 Task: Select Grocery. Add to cart, from Total Wine & More for 3194 Cheshire Road, Bridgeport, Connecticut 06604, Cell Number 203-362-4243, following items : Sapporo Premium Beer Can (12 oz x 12 ct)_x000D_
 - 1, Stone Fear.Movie.Lions DIPA Can (16 oz x 6 ct)_x000D_
 - 3, Rogue Batsquatch Hazy IPA Can (12 oz x 6 ct)_x000D_
 - 2, Smirnoff Ice Screwdriver Bottle (11 oz x 6 ct)_x000D_
 - 1, Ropiteau Pinot Noir (750 ml)_x000D_
 - 3, Tullamore Dew (750 ml)_x000D_
 - 1, Pepsi Can (7.5 oz x 6 ct)_x000D_
 - 2, Gatorade Fruit Punch (28 oz)_x000D_
 - 3, Sol Bottle (11 oz x 12 ct)_x000D_
 - 1, Good Crisp Original (5.6 oz)_x000D_
 - 3
Action: Mouse moved to (347, 116)
Screenshot: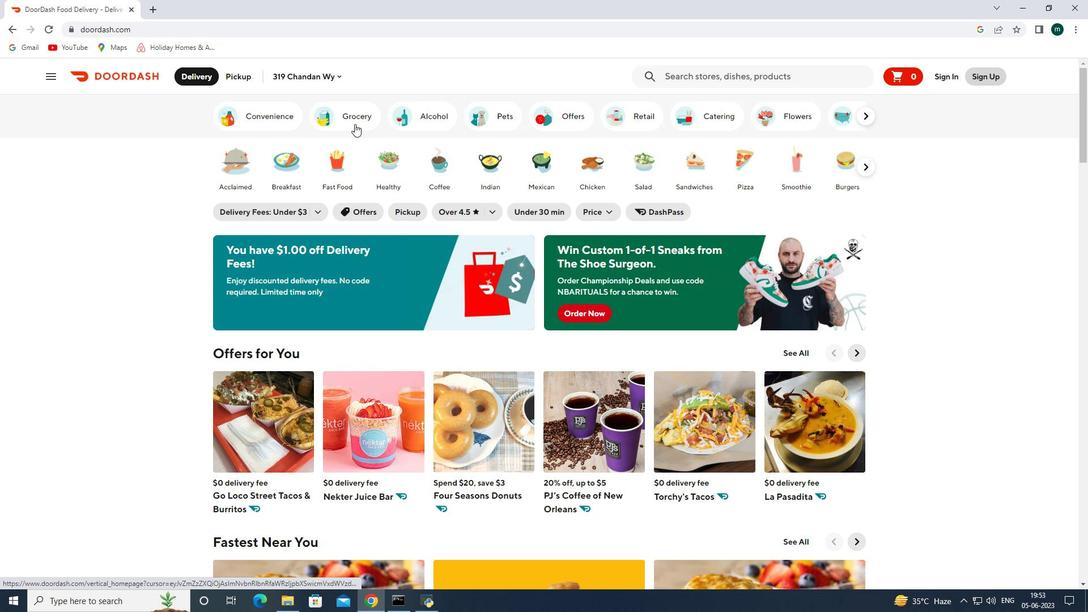 
Action: Mouse pressed left at (347, 116)
Screenshot: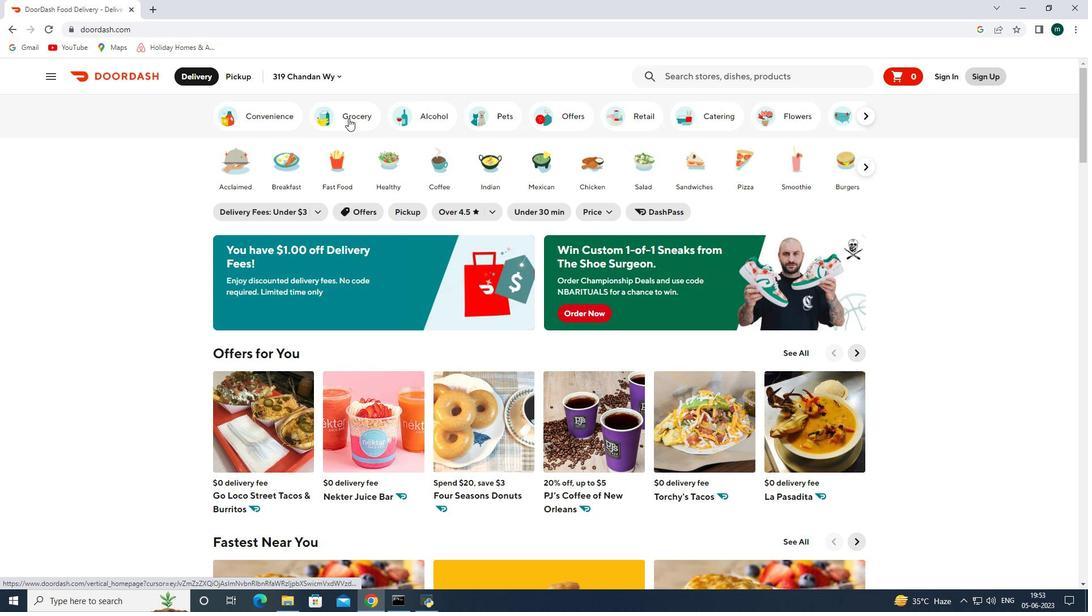 
Action: Mouse moved to (390, 241)
Screenshot: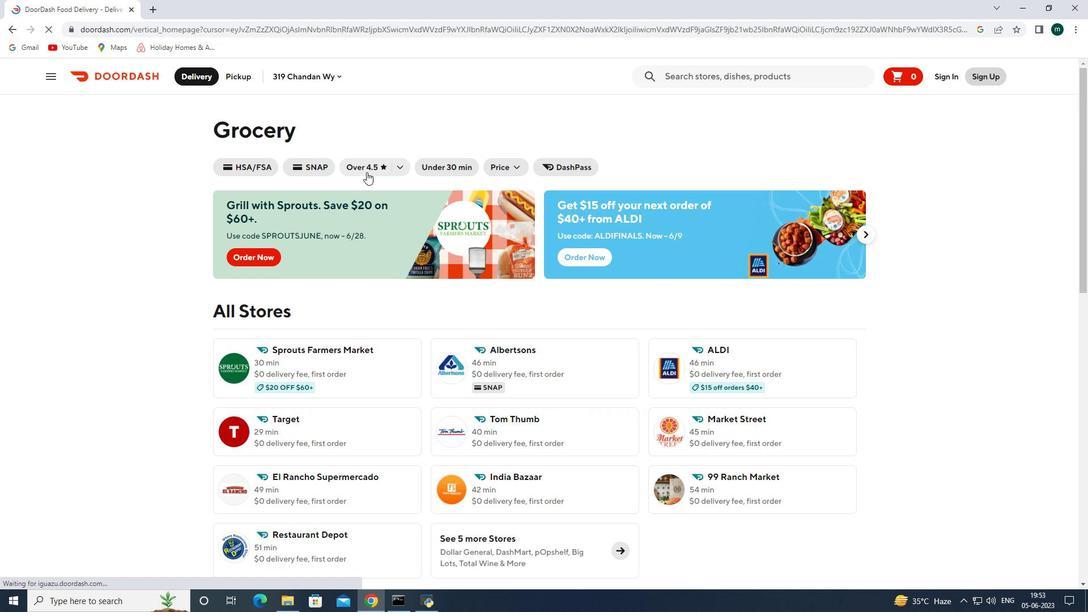 
Action: Mouse scrolled (390, 240) with delta (0, 0)
Screenshot: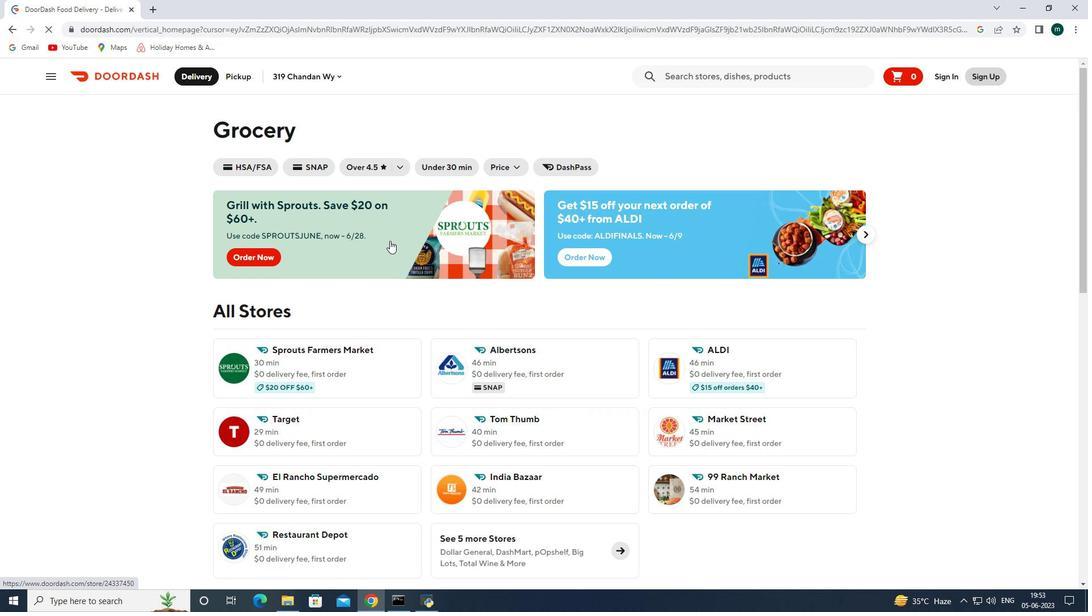 
Action: Mouse scrolled (390, 240) with delta (0, 0)
Screenshot: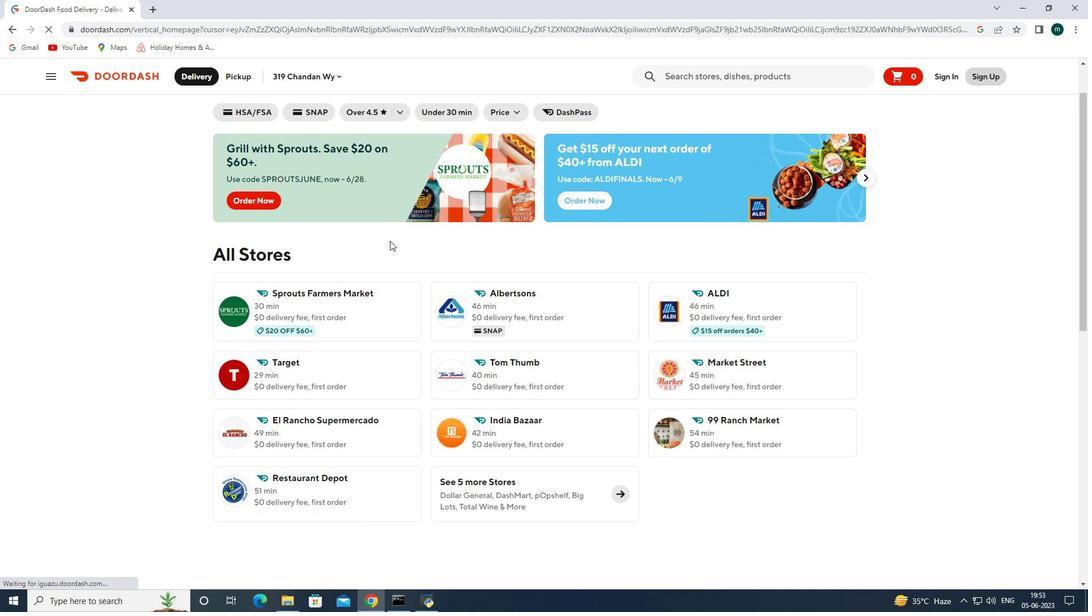 
Action: Mouse moved to (616, 435)
Screenshot: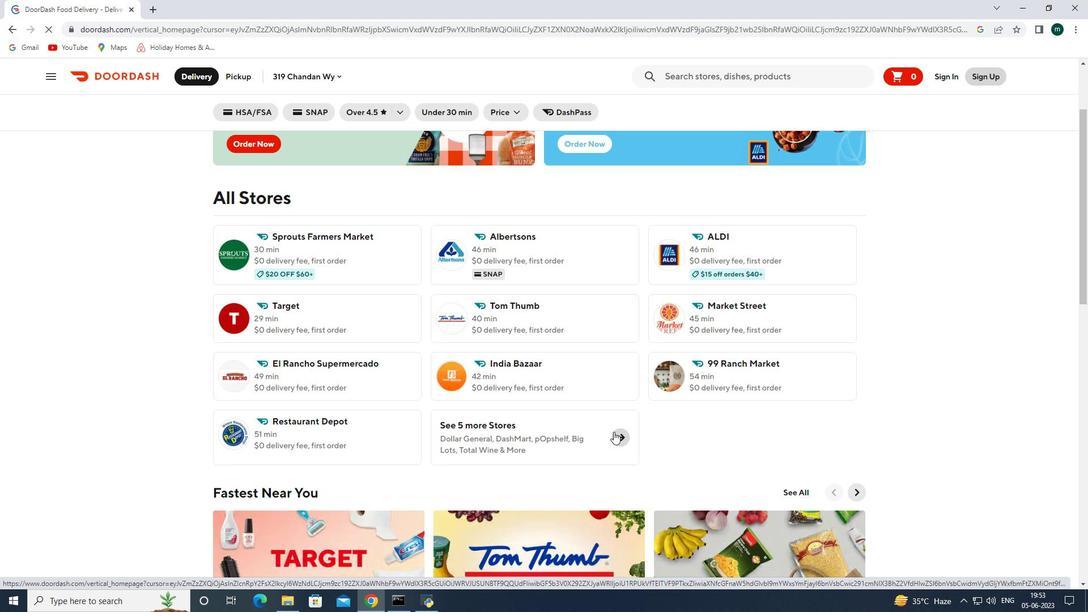 
Action: Mouse pressed left at (616, 435)
Screenshot: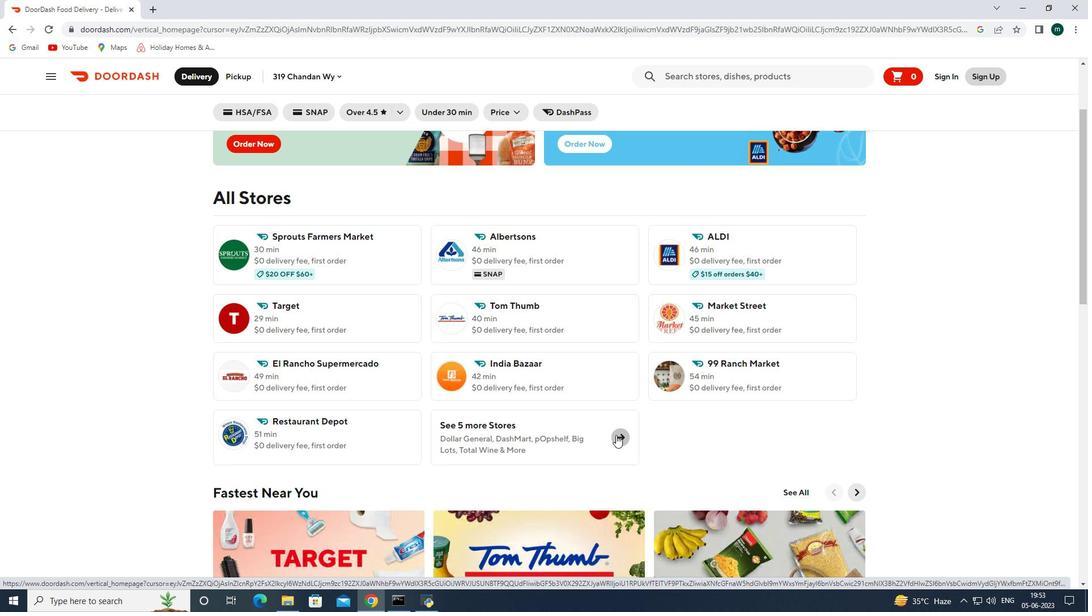 
Action: Mouse moved to (725, 421)
Screenshot: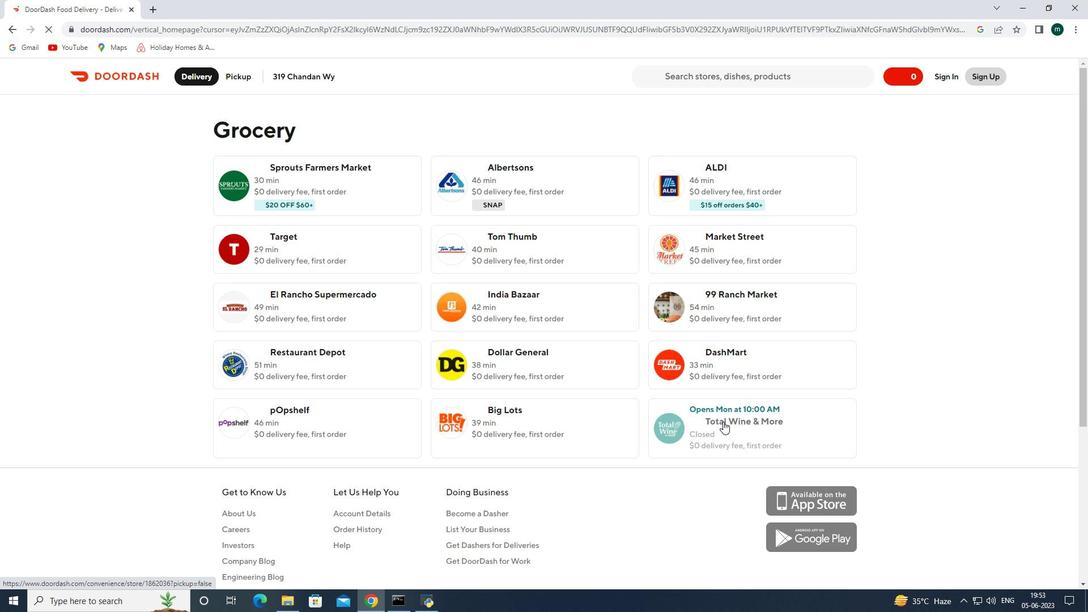 
Action: Mouse pressed left at (725, 421)
Screenshot: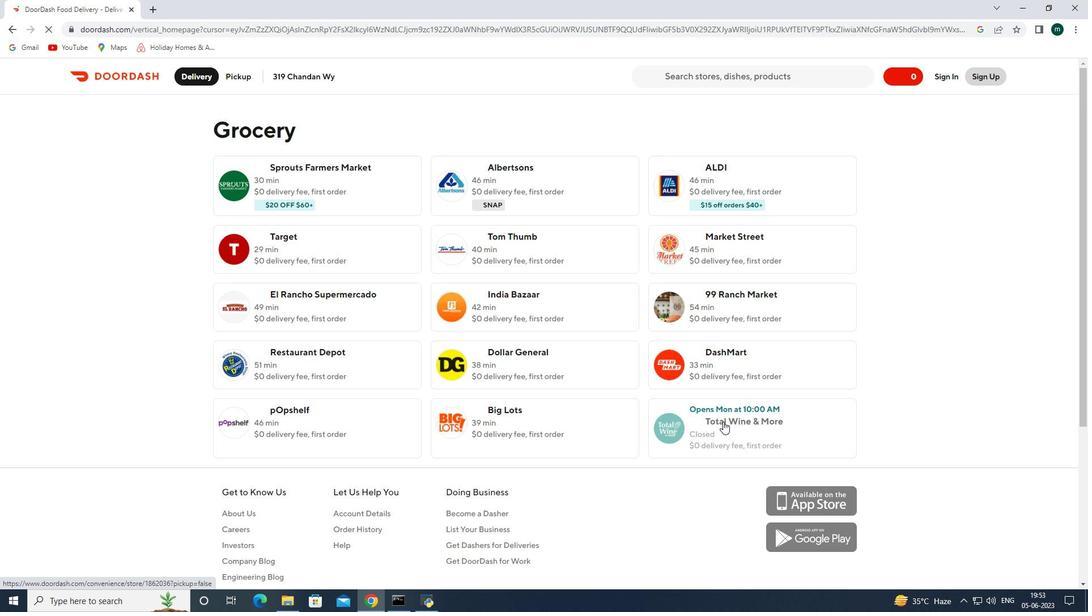 
Action: Mouse moved to (204, 77)
Screenshot: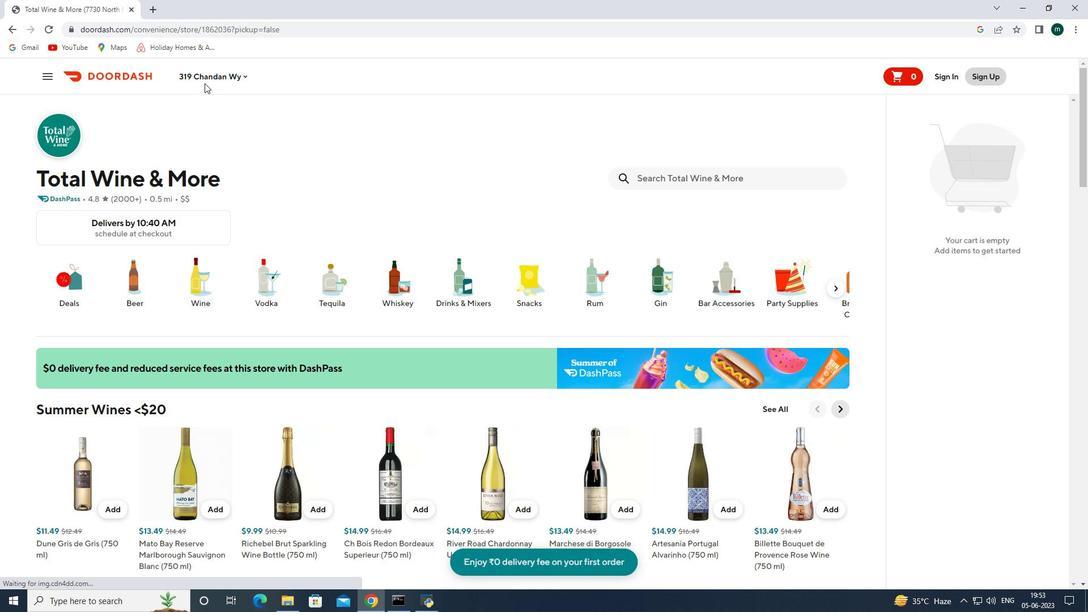 
Action: Mouse pressed left at (204, 77)
Screenshot: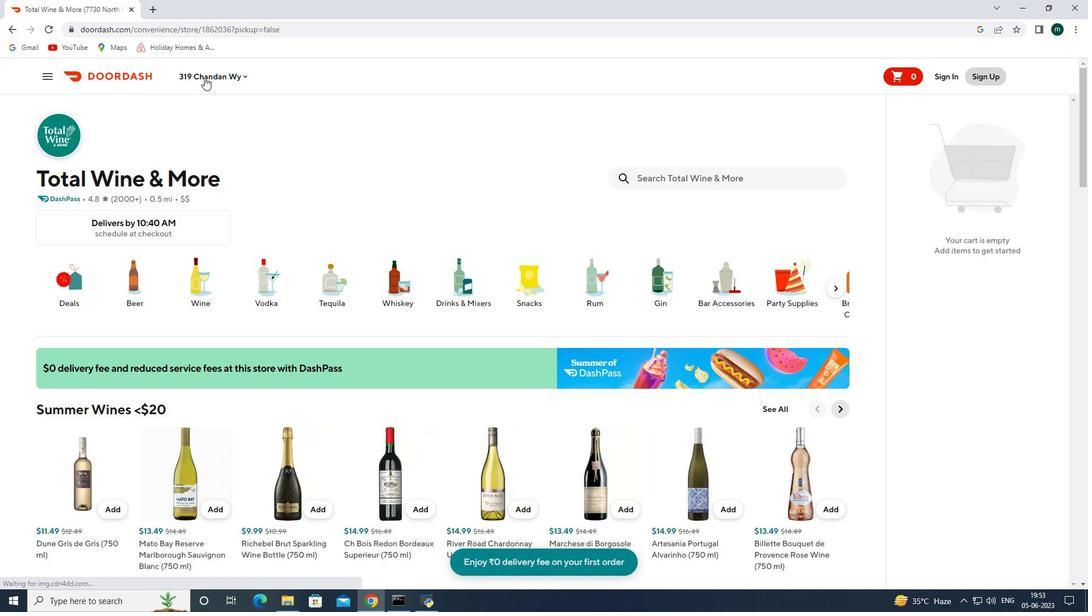 
Action: Mouse moved to (217, 120)
Screenshot: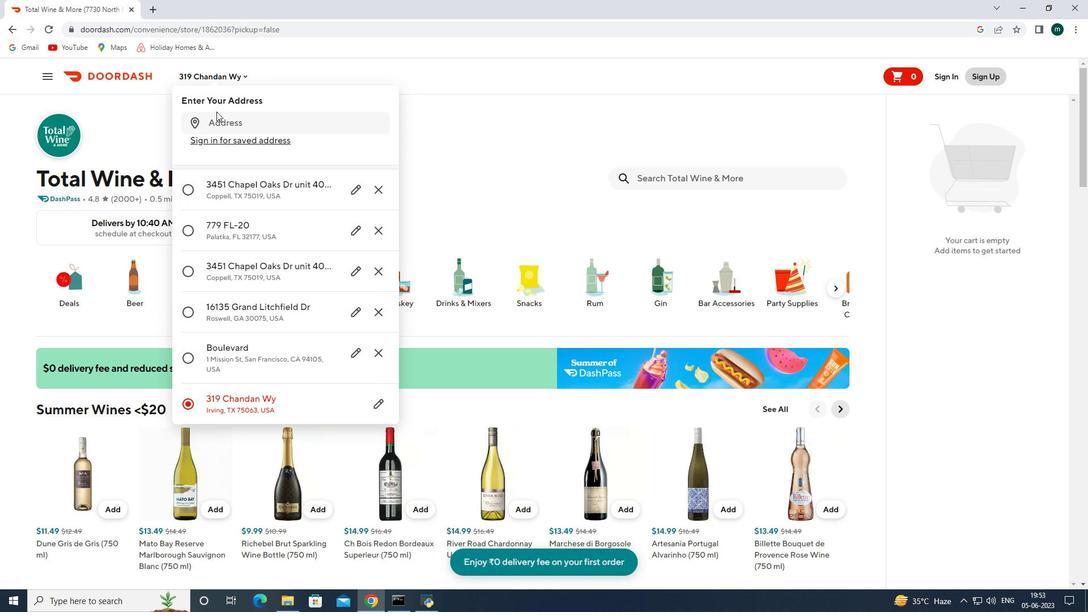 
Action: Mouse pressed left at (217, 120)
Screenshot: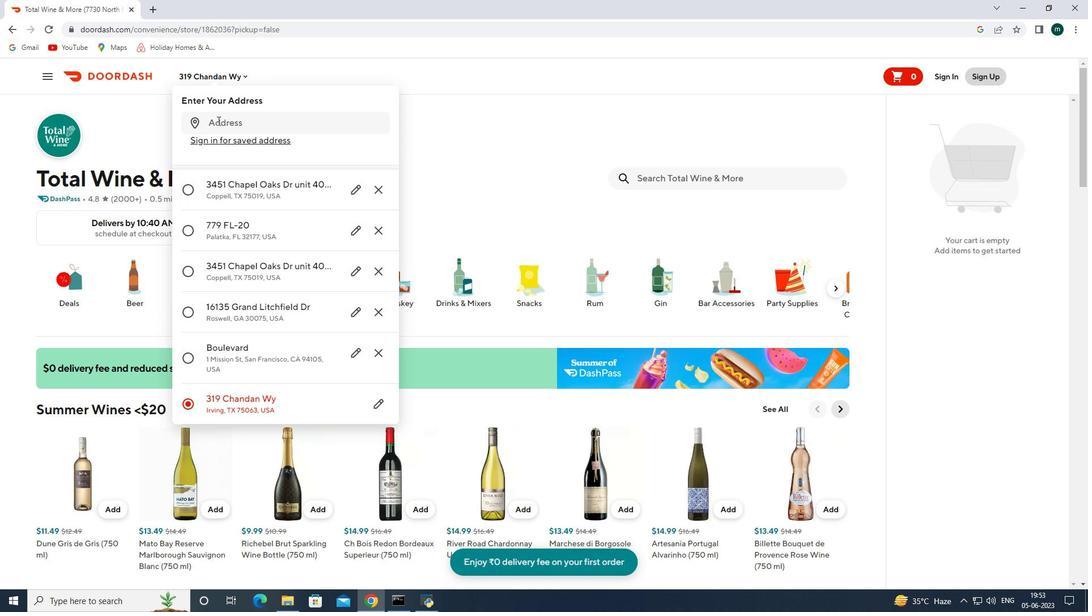 
Action: Key pressed 3194
Screenshot: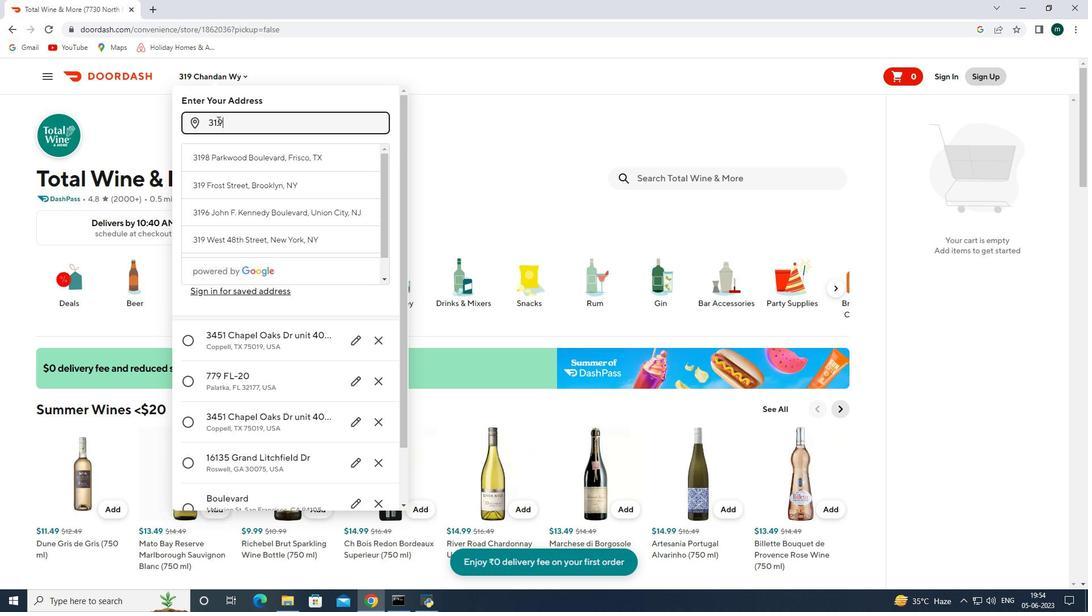 
Action: Mouse moved to (225, 119)
Screenshot: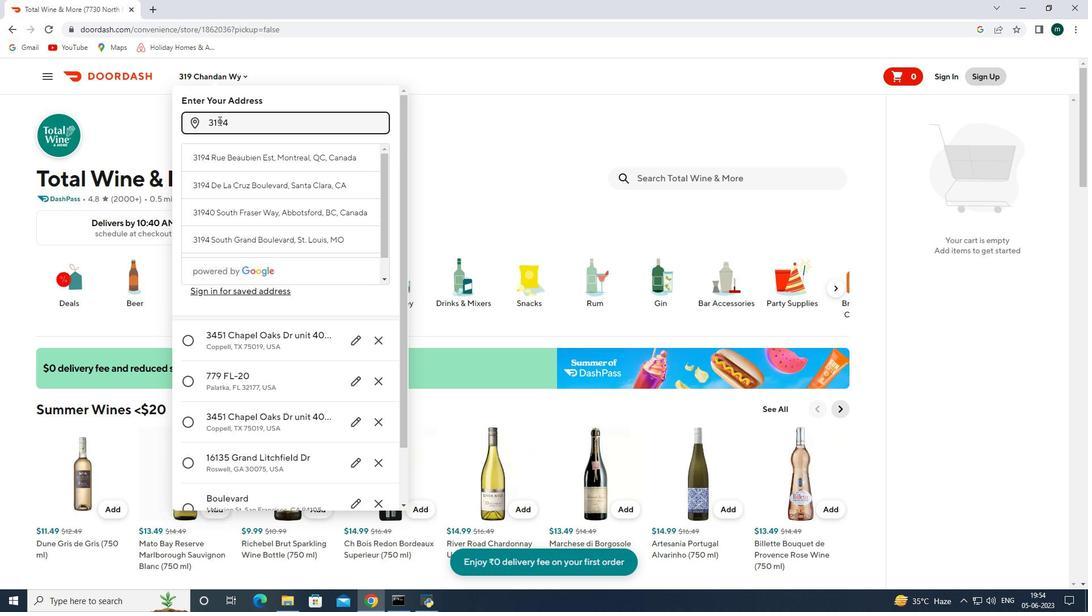 
Action: Key pressed <Key.space>
Screenshot: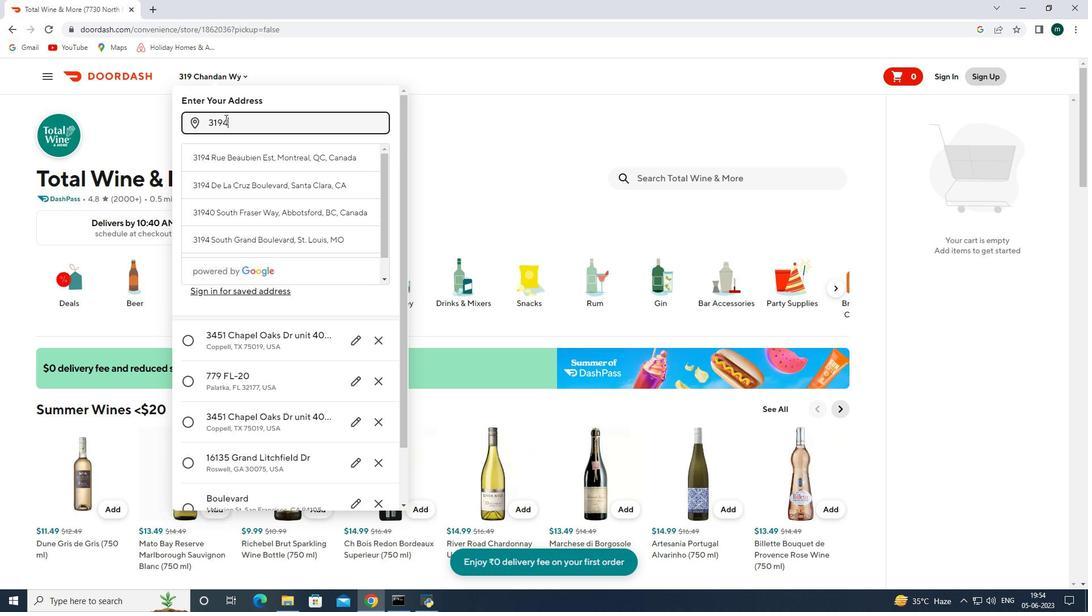 
Action: Mouse moved to (225, 119)
Screenshot: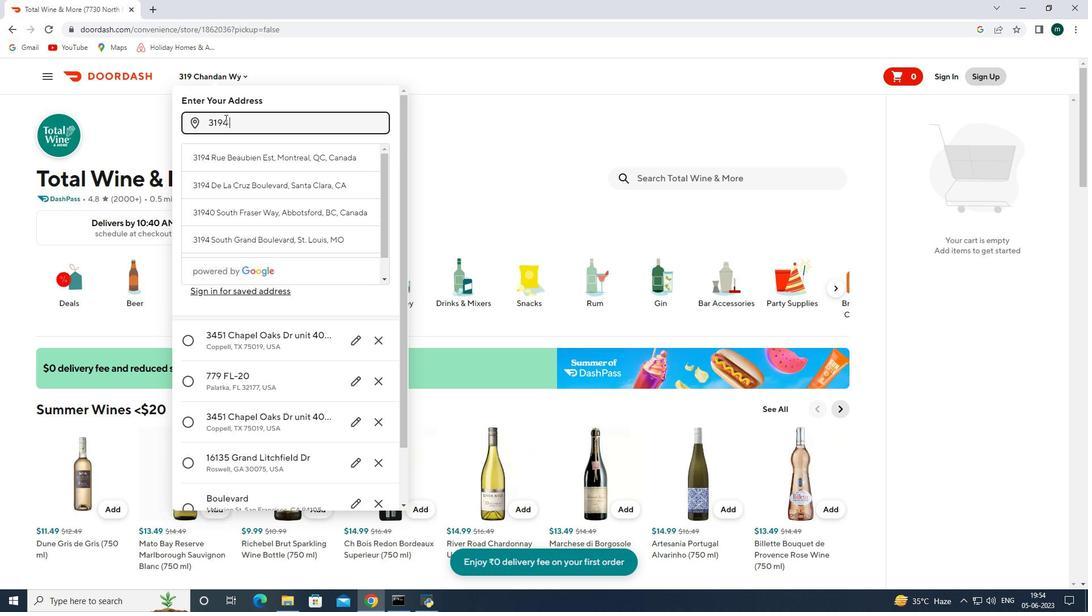 
Action: Key pressed cheshire<Key.space>road<Key.space>bridgeport<Key.space>nnecticut<Key.space>06604<Key.enter>
Screenshot: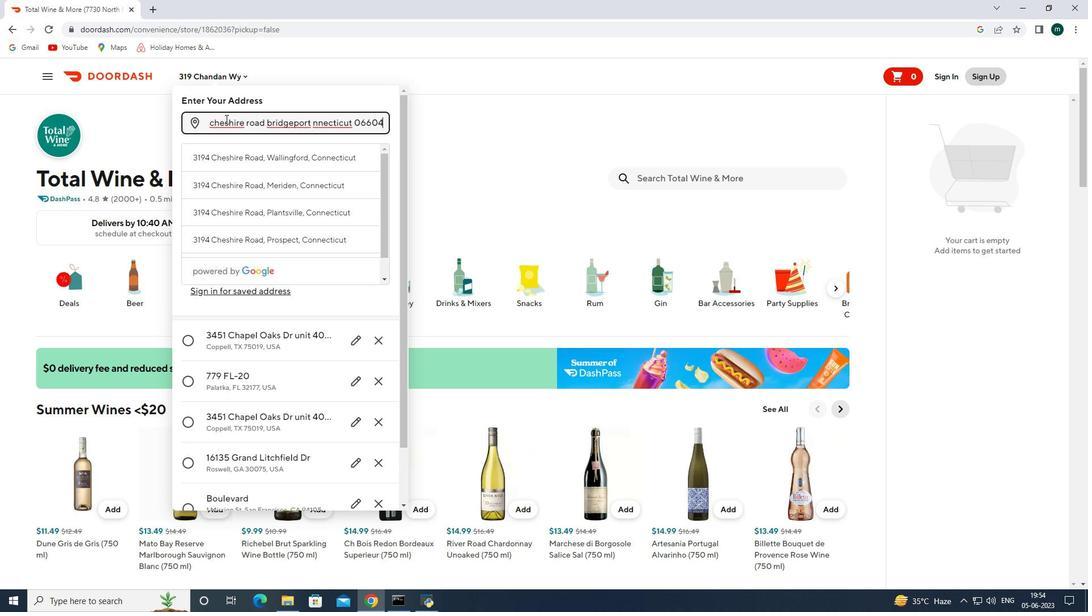 
Action: Mouse moved to (318, 421)
Screenshot: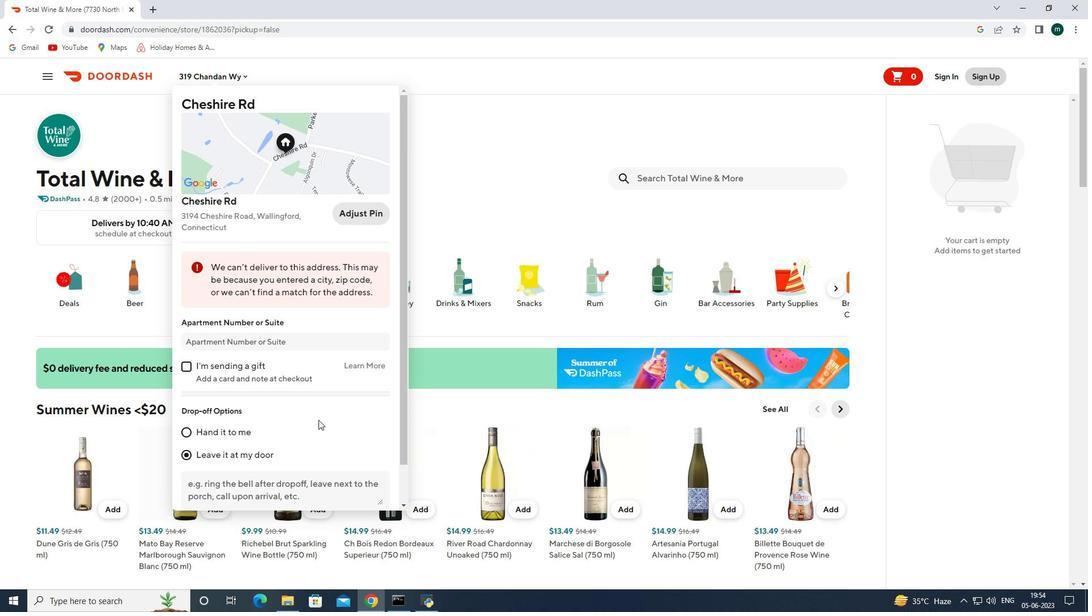 
Action: Mouse scrolled (318, 421) with delta (0, 0)
Screenshot: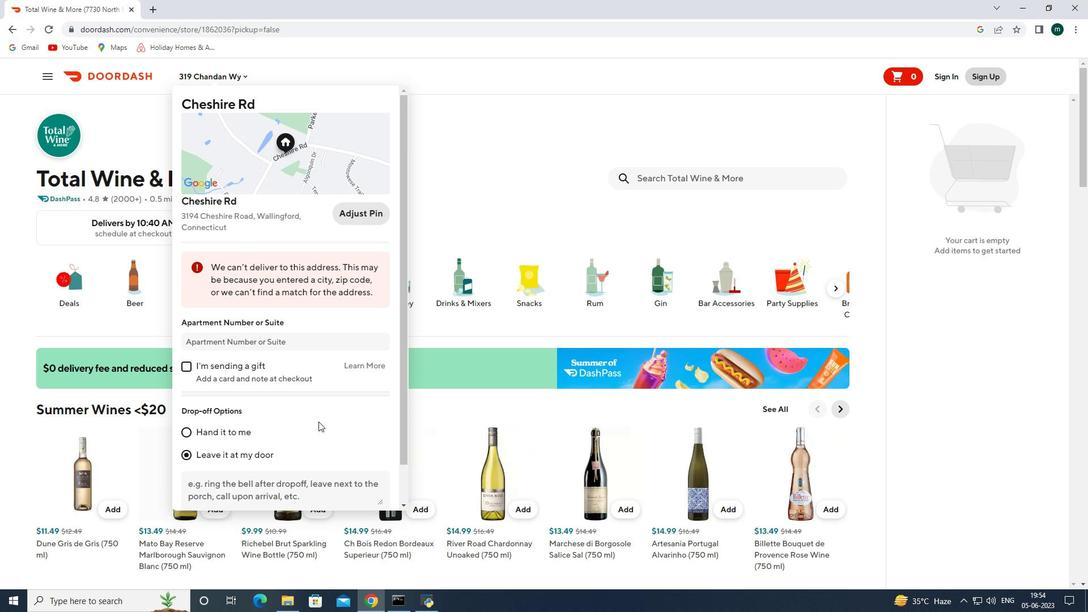 
Action: Mouse scrolled (318, 421) with delta (0, 0)
Screenshot: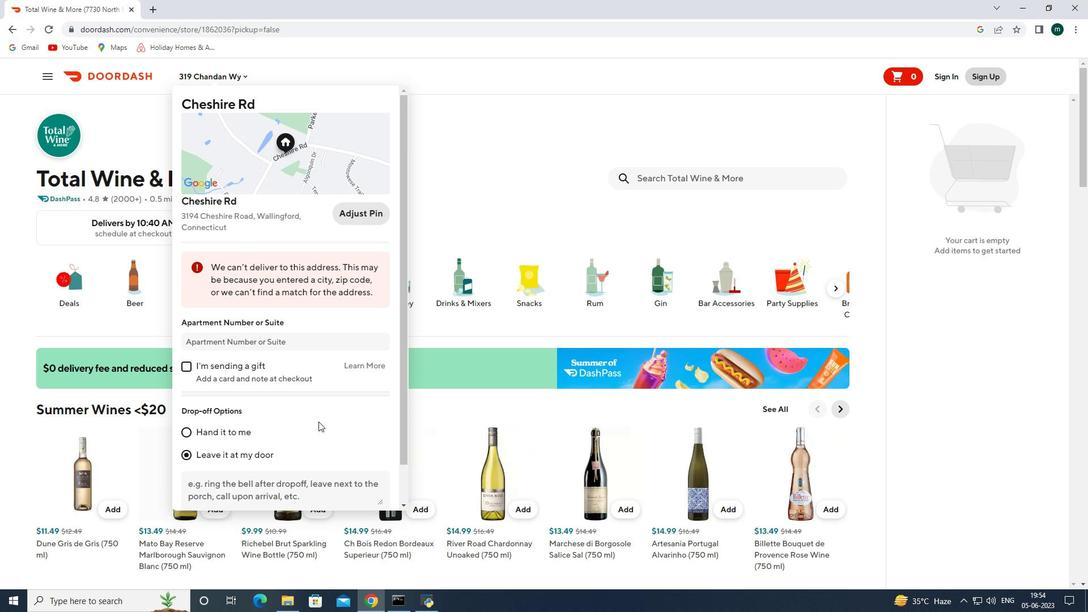 
Action: Mouse moved to (334, 483)
Screenshot: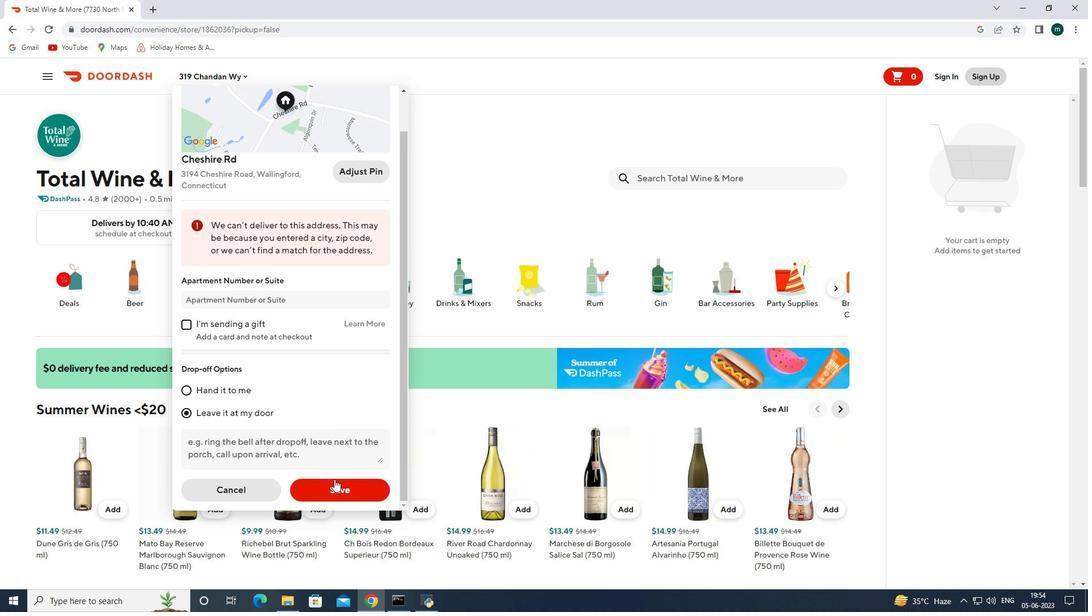 
Action: Mouse pressed left at (334, 483)
Screenshot: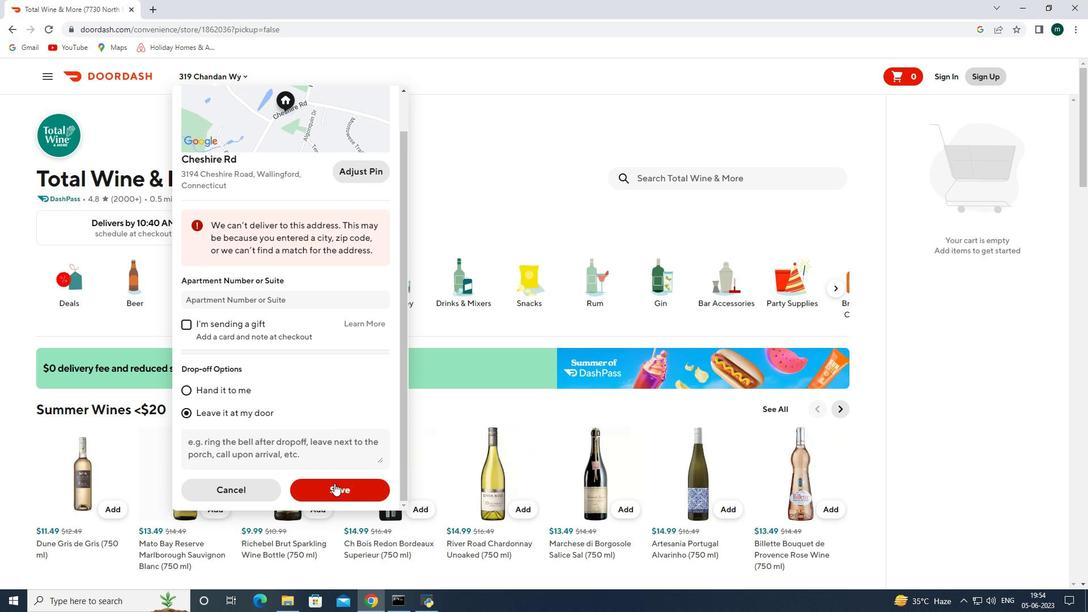 
Action: Mouse moved to (665, 177)
Screenshot: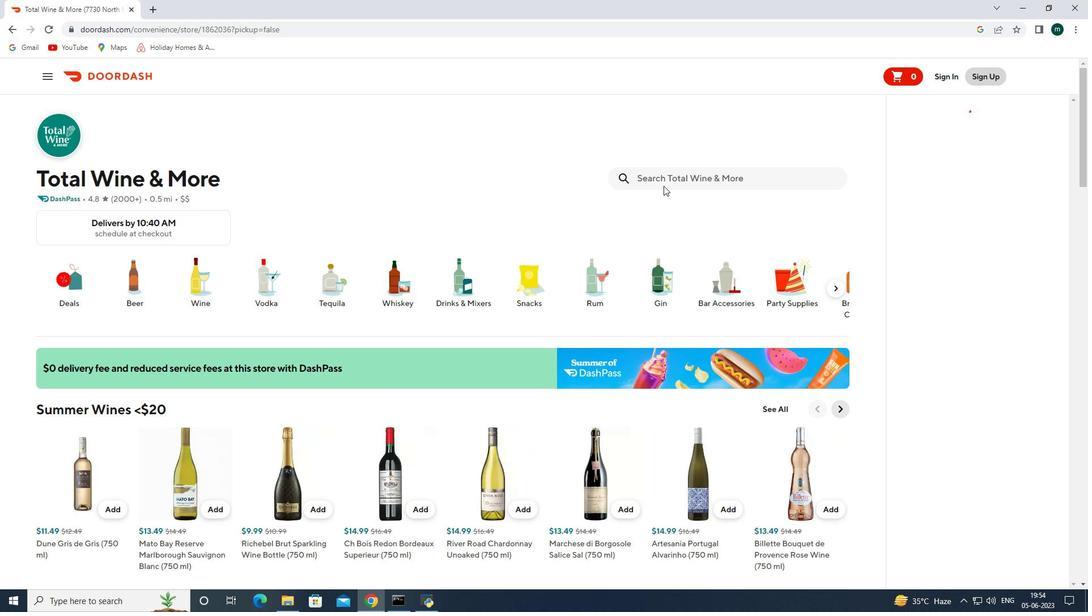 
Action: Mouse pressed left at (665, 177)
Screenshot: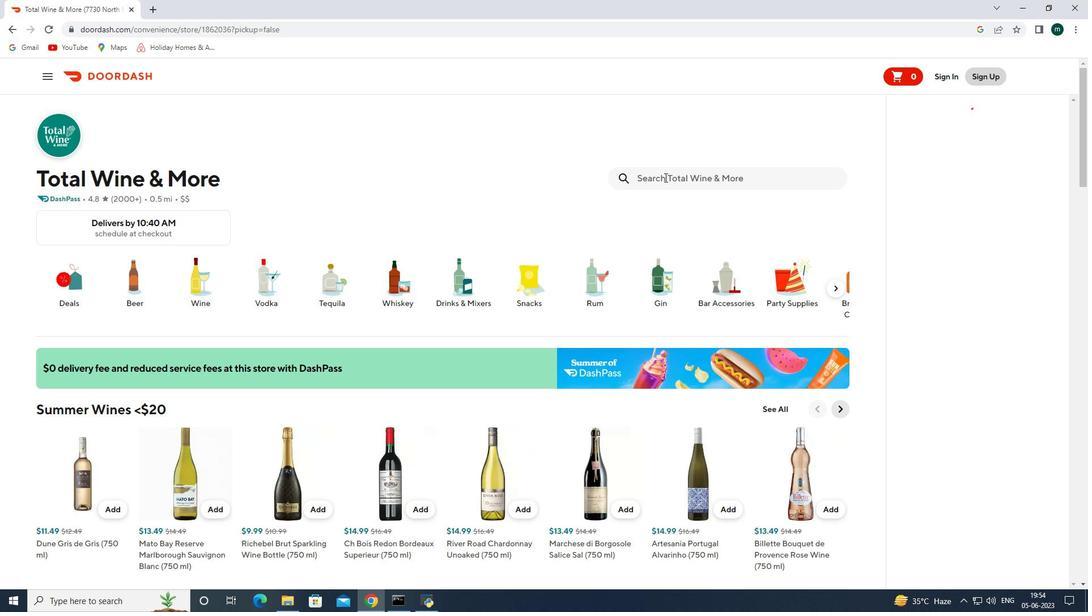
Action: Key pressed sapporo<Key.space>premium<Key.space>beer<Key.space>can<Key.enter>
Screenshot: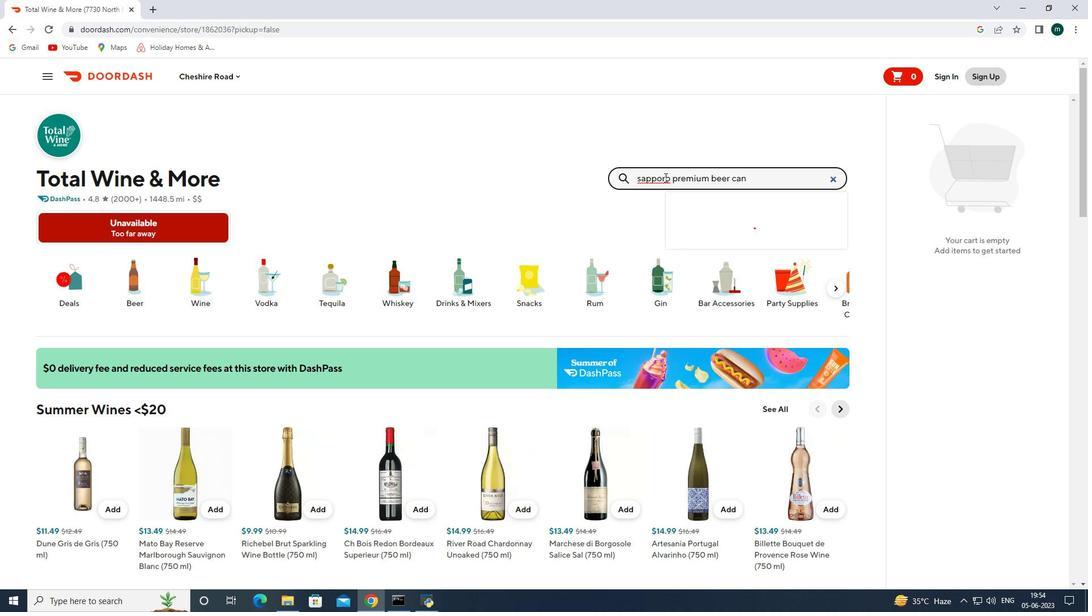 
Action: Mouse moved to (103, 295)
Screenshot: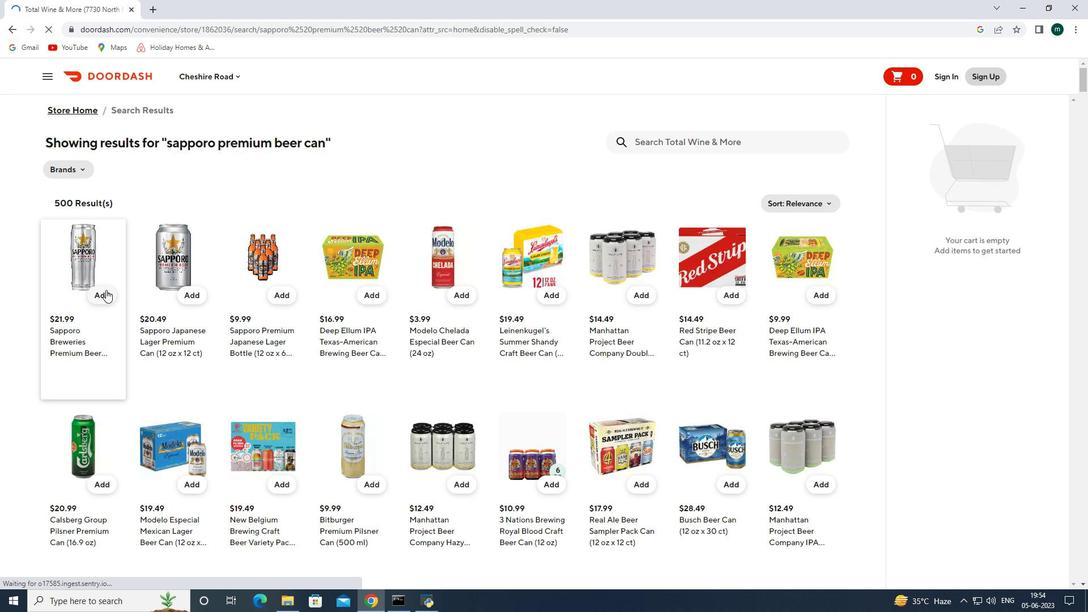 
Action: Mouse pressed left at (103, 295)
Screenshot: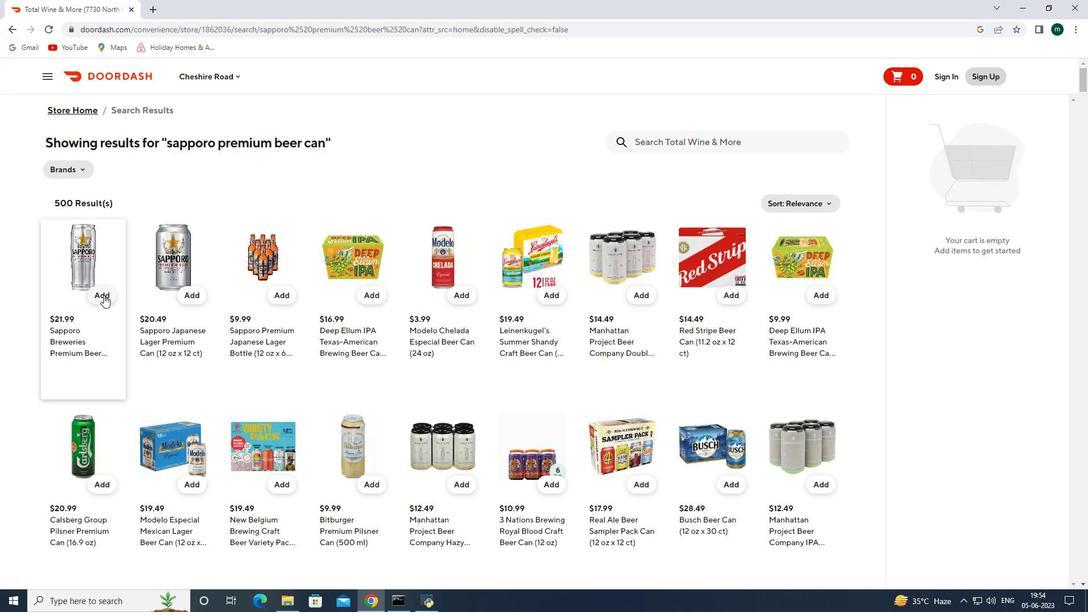 
Action: Mouse moved to (661, 144)
Screenshot: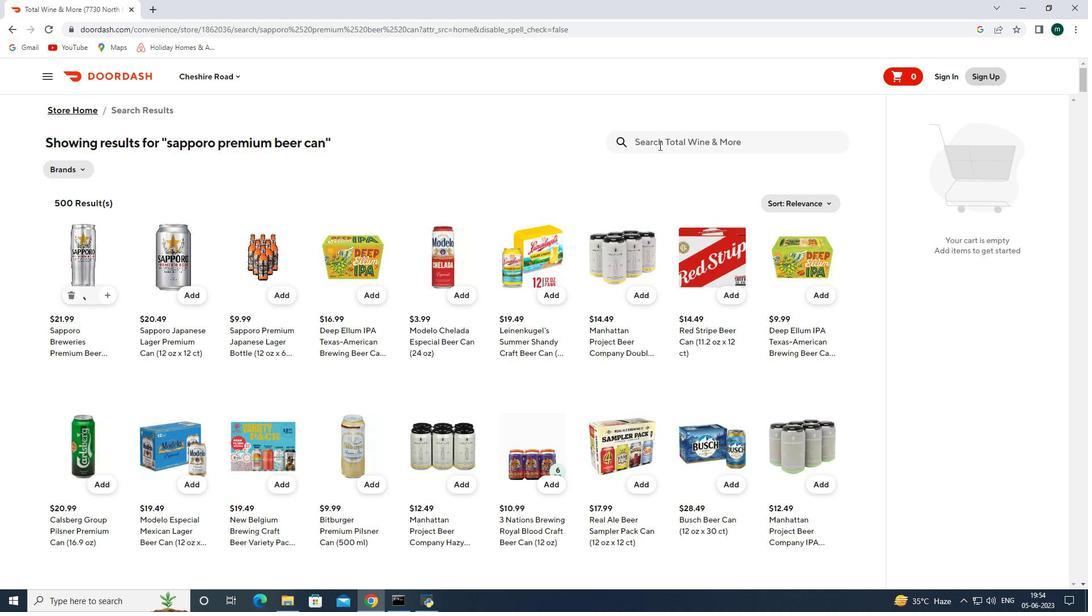 
Action: Mouse pressed left at (661, 144)
Screenshot: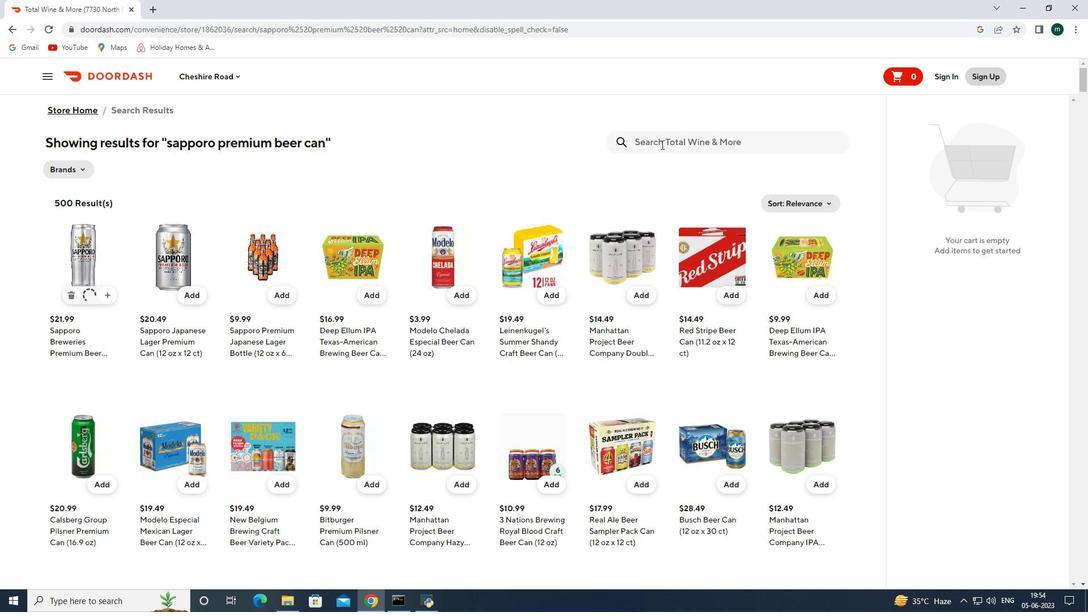
Action: Key pressed stone<Key.space>fear<Key.space>movie<Key.space>lions<Key.space>dipa<Key.space>can<Key.enter>
Screenshot: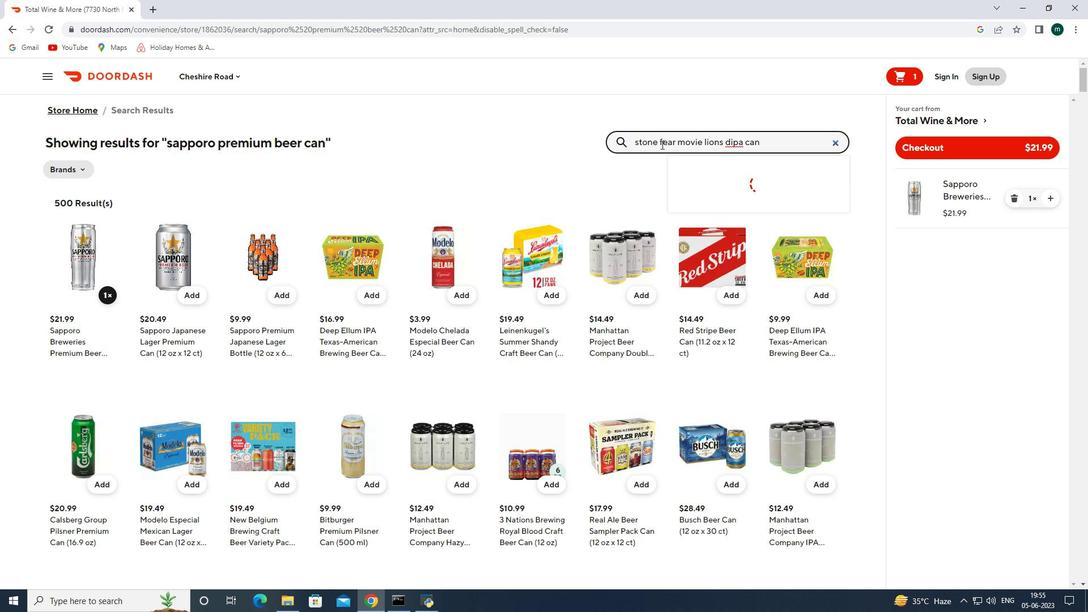
Action: Mouse pressed left at (661, 144)
Screenshot: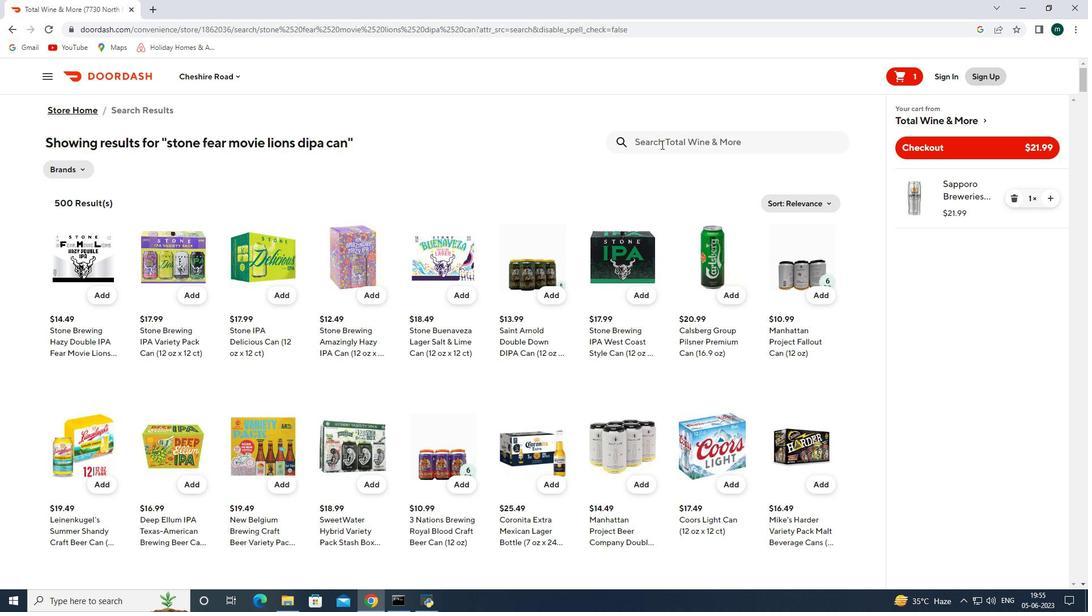 
Action: Key pressed ogue<Key.space>batsutch<Key.space>hzy<Key.space>ipa<Key.space>can<Key.left>
Screenshot: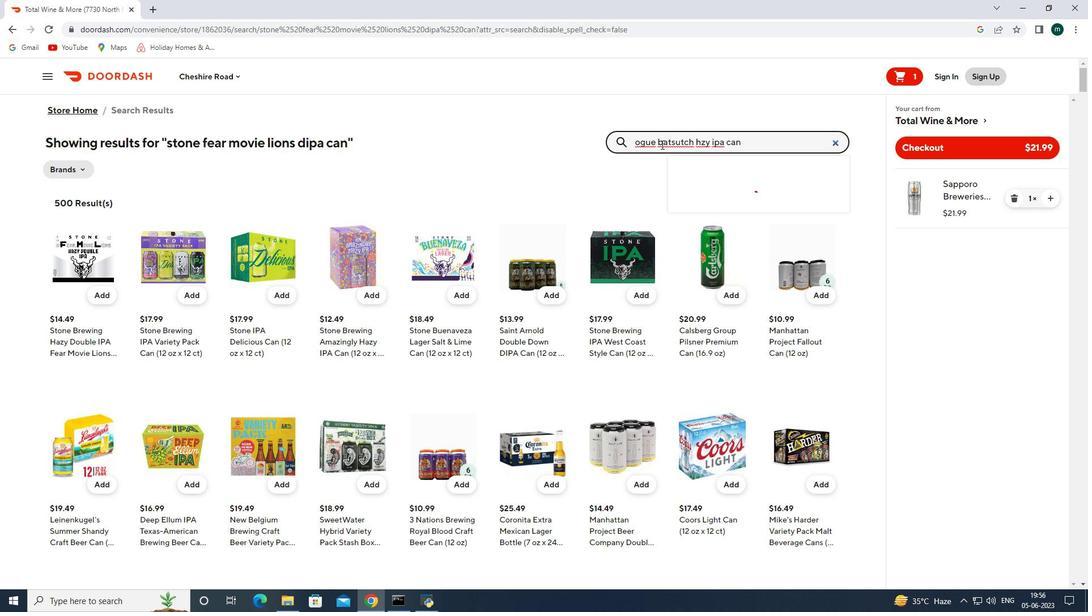 
Action: Mouse moved to (636, 137)
Screenshot: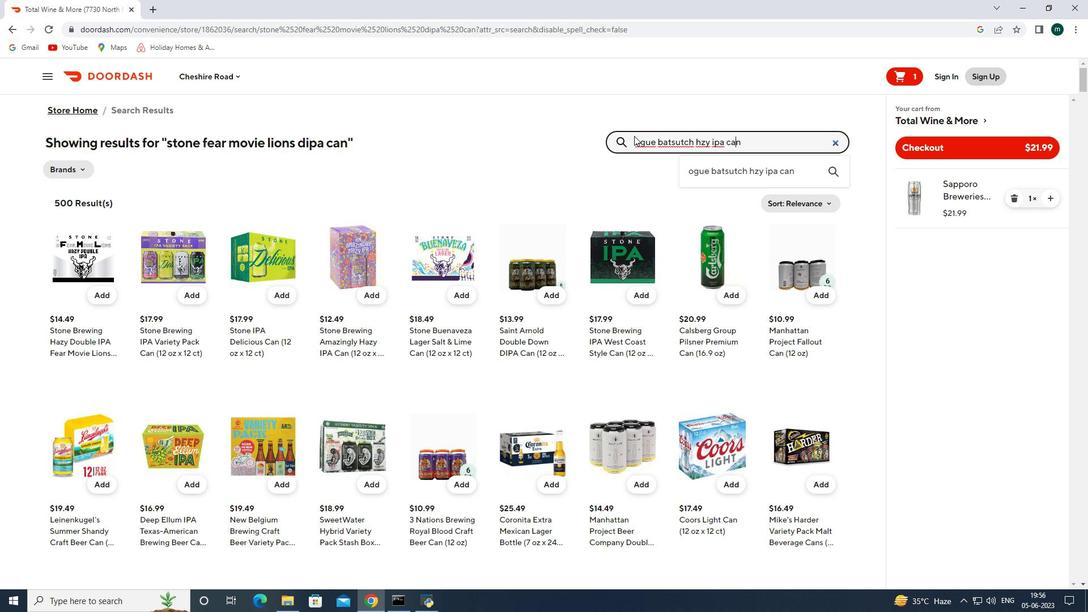 
Action: Mouse pressed left at (636, 137)
Screenshot: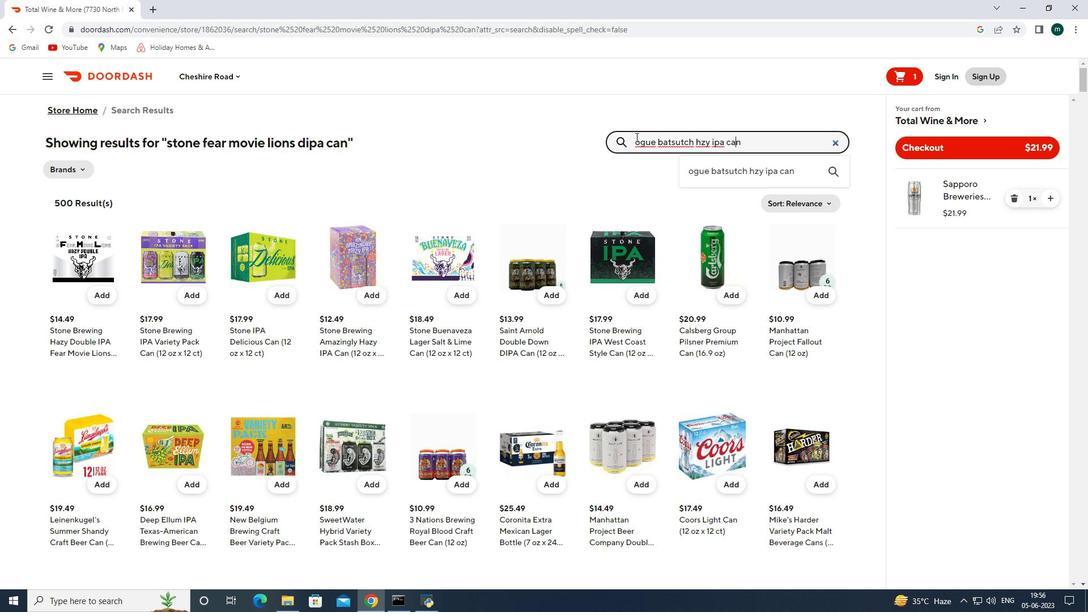 
Action: Mouse moved to (635, 144)
Screenshot: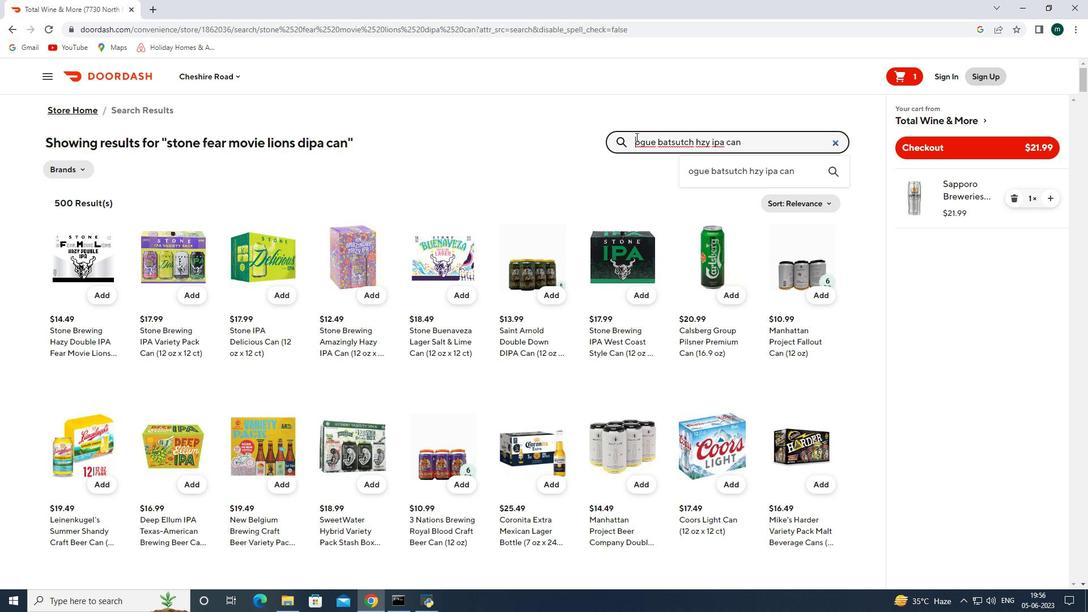 
Action: Key pressed r<Key.enter>
Screenshot: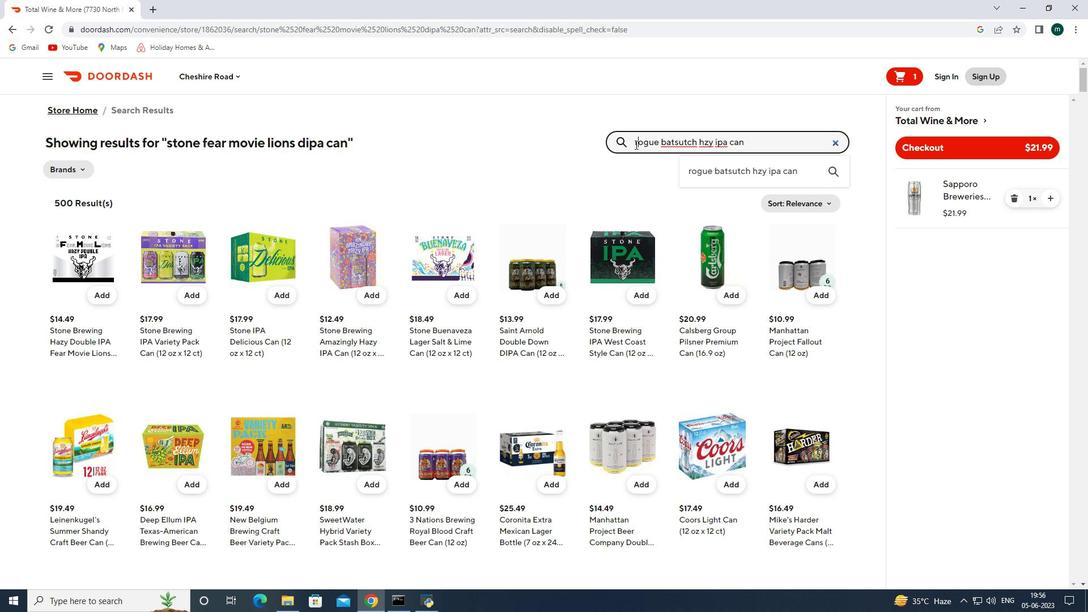 
Action: Mouse moved to (635, 145)
Screenshot: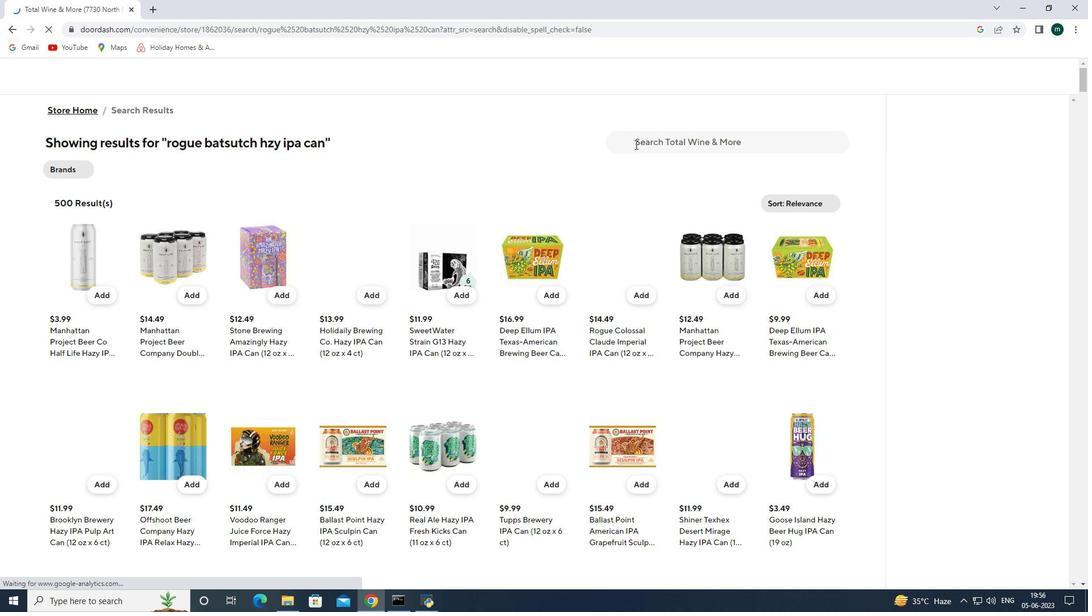 
Action: Mouse pressed left at (635, 145)
Screenshot: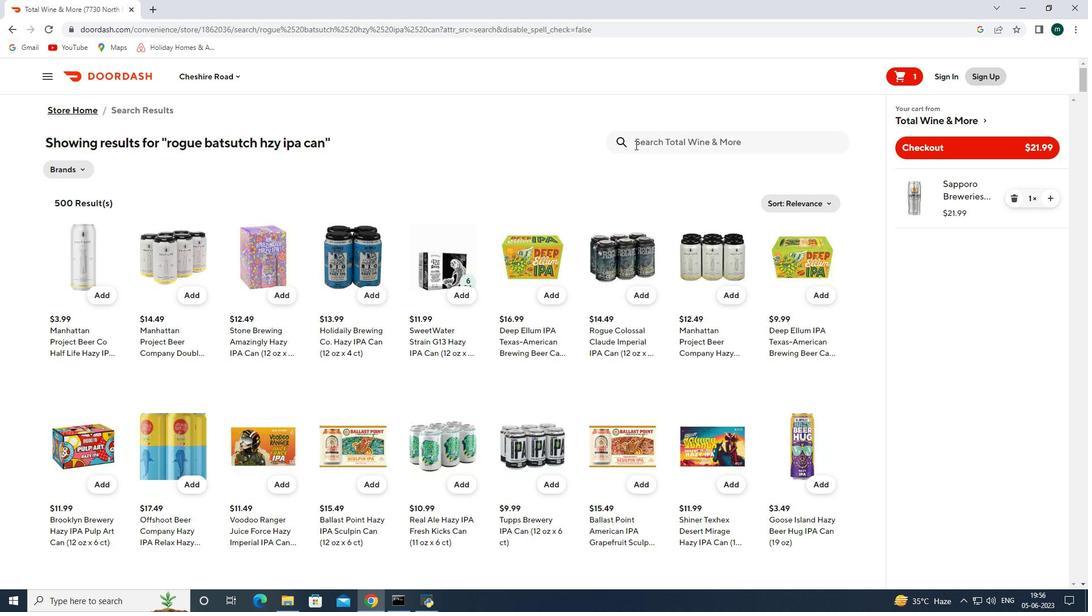 
Action: Key pressed smirn<Key.space><Key.backspace>off<Key.space>ice<Key.space>screwdrie<Key.space>botte<Key.enter>
Screenshot: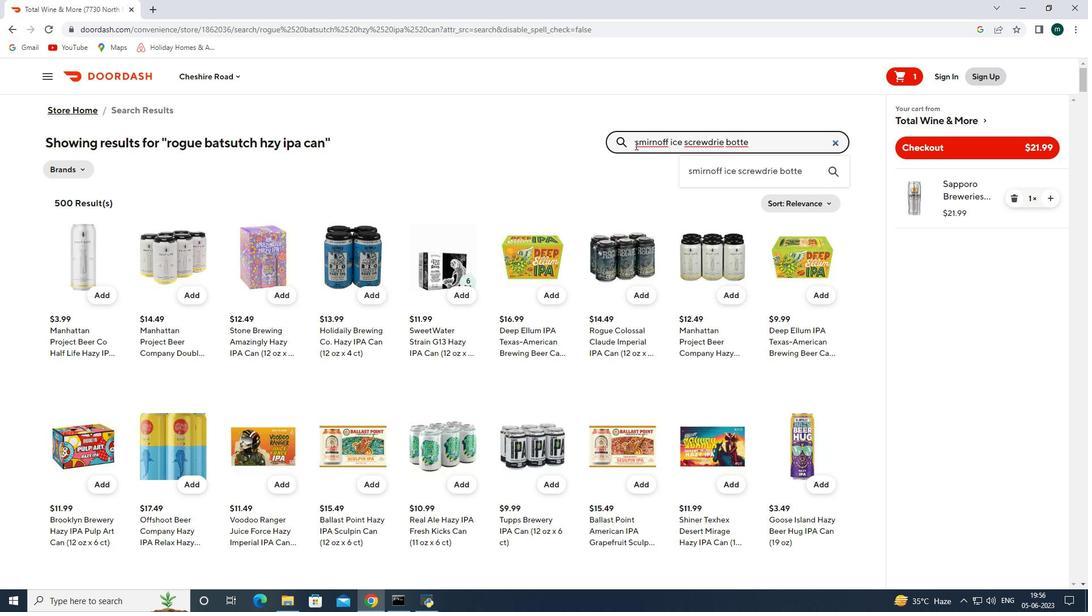 
Action: Mouse scrolled (635, 144) with delta (0, 0)
Screenshot: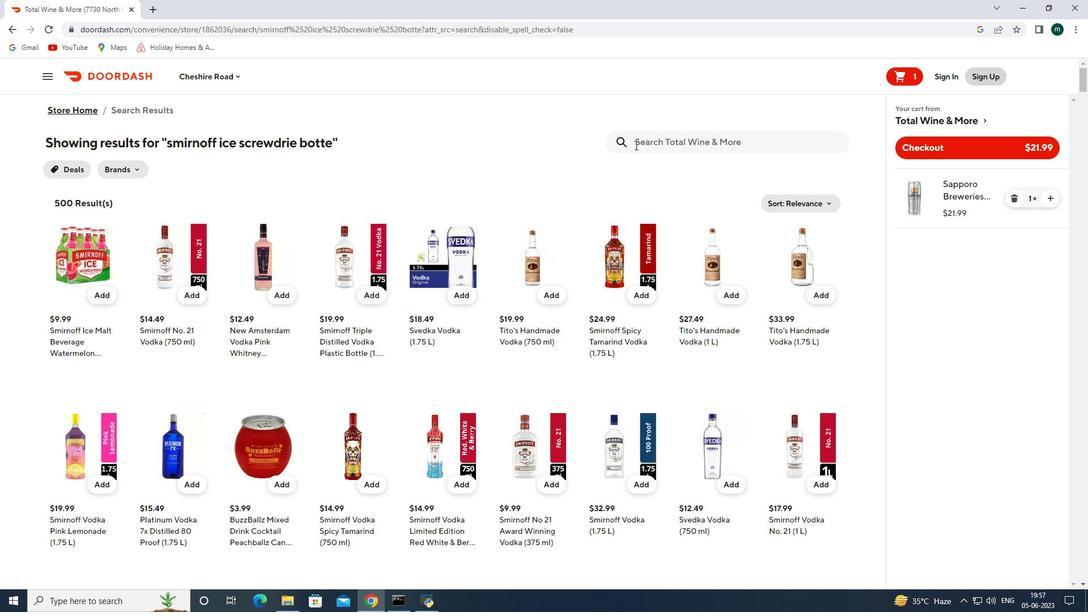 
Action: Mouse scrolled (635, 144) with delta (0, 0)
Screenshot: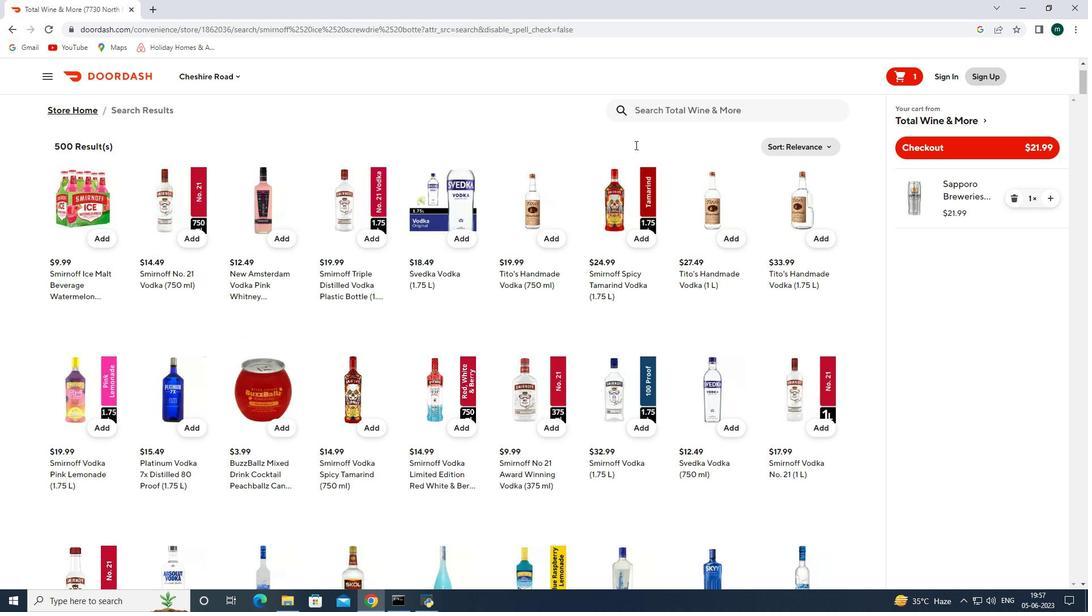 
Action: Mouse scrolled (635, 144) with delta (0, 0)
Screenshot: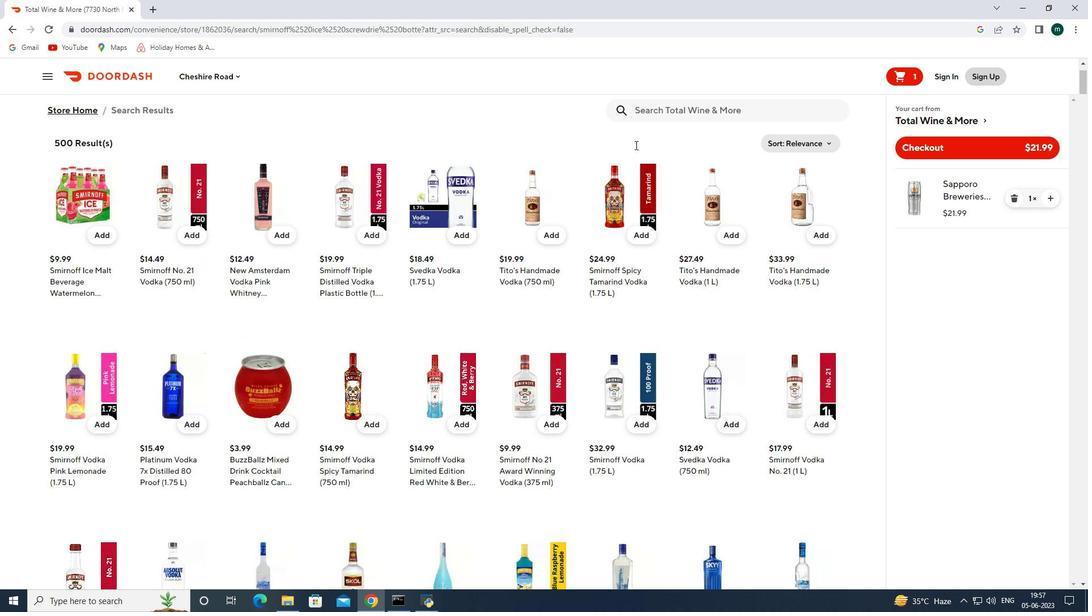 
Action: Mouse scrolled (635, 144) with delta (0, 0)
Screenshot: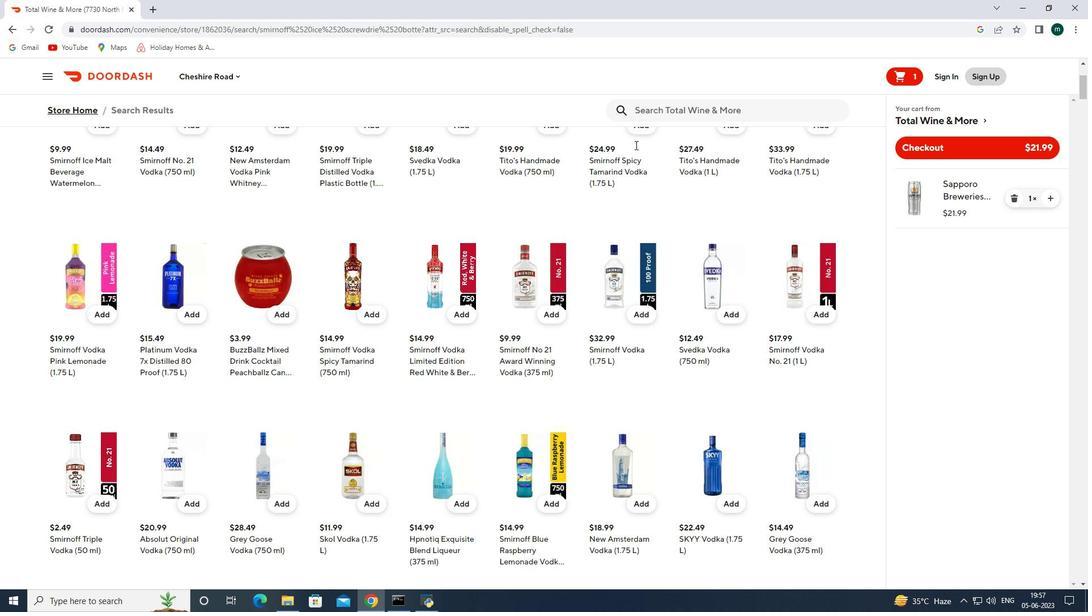 
Action: Mouse scrolled (635, 144) with delta (0, 0)
Screenshot: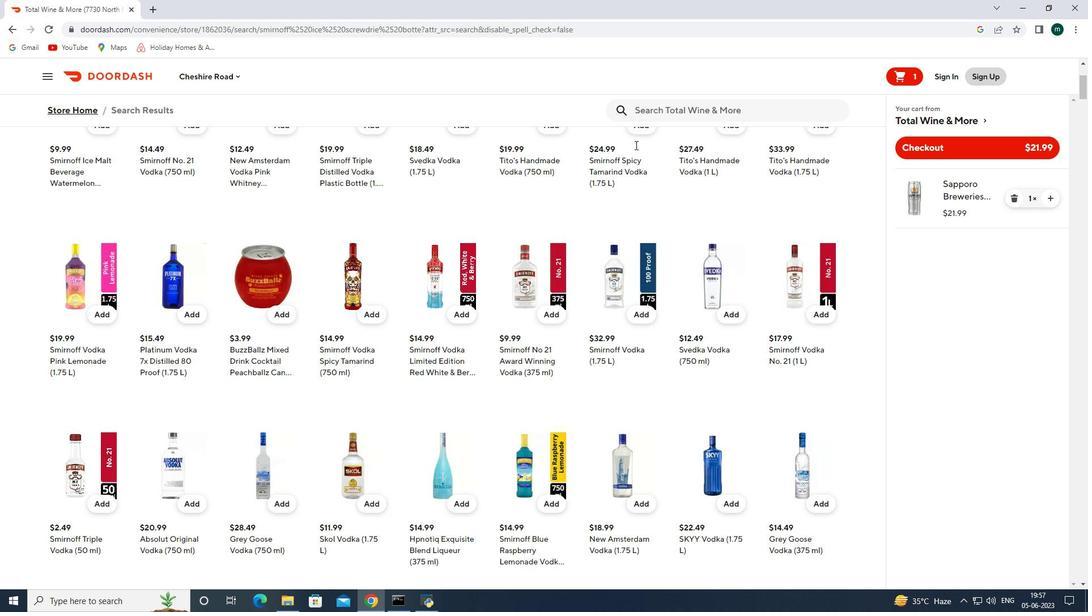 
Action: Mouse scrolled (635, 144) with delta (0, 0)
Screenshot: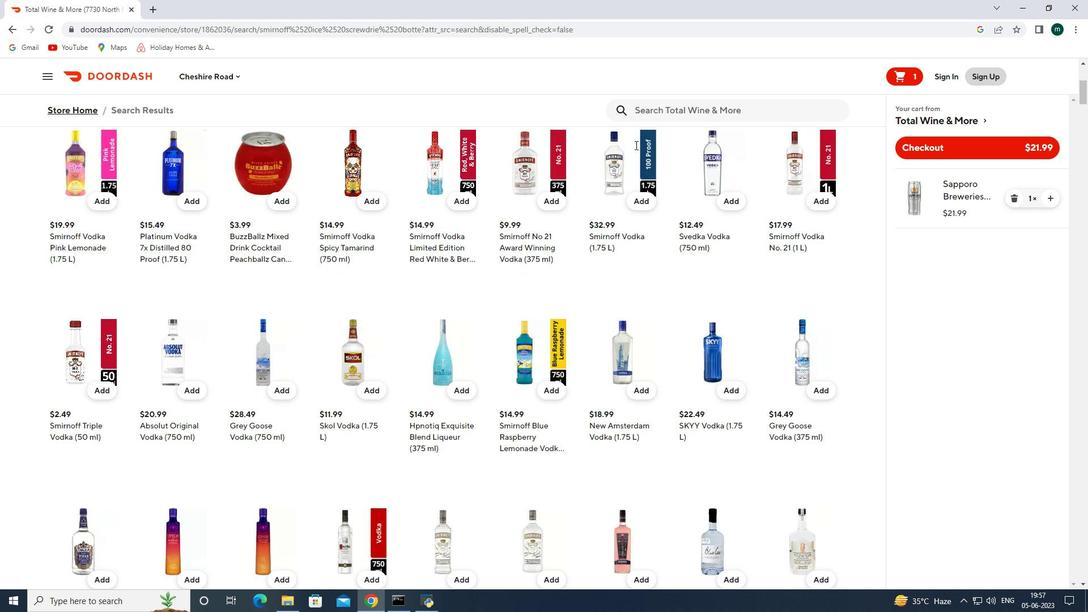 
Action: Mouse scrolled (635, 144) with delta (0, 0)
Screenshot: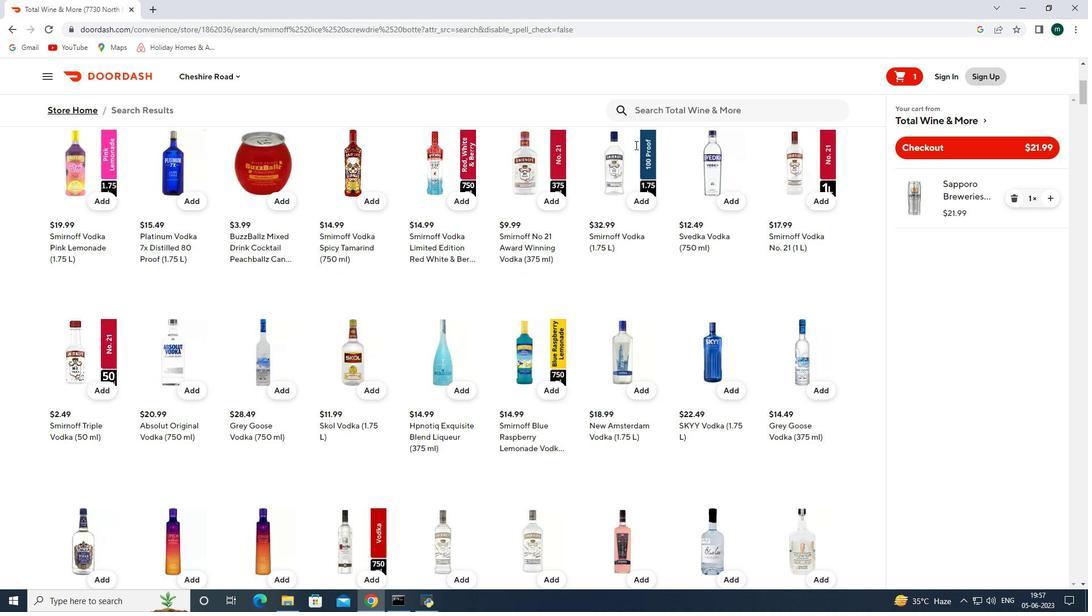 
Action: Mouse scrolled (635, 145) with delta (0, 0)
Screenshot: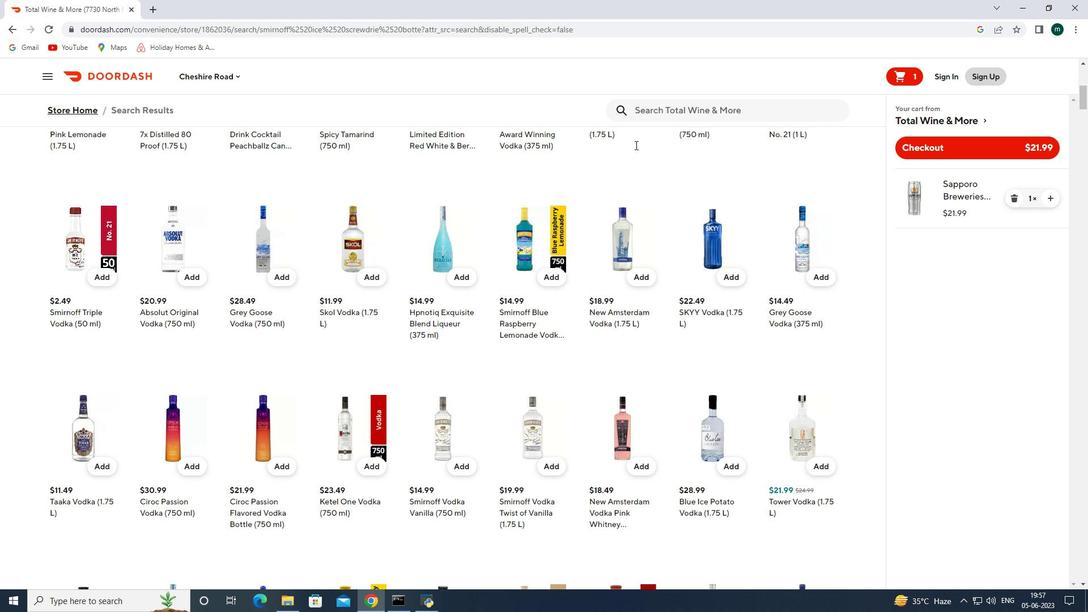 
Action: Mouse scrolled (635, 145) with delta (0, 0)
Screenshot: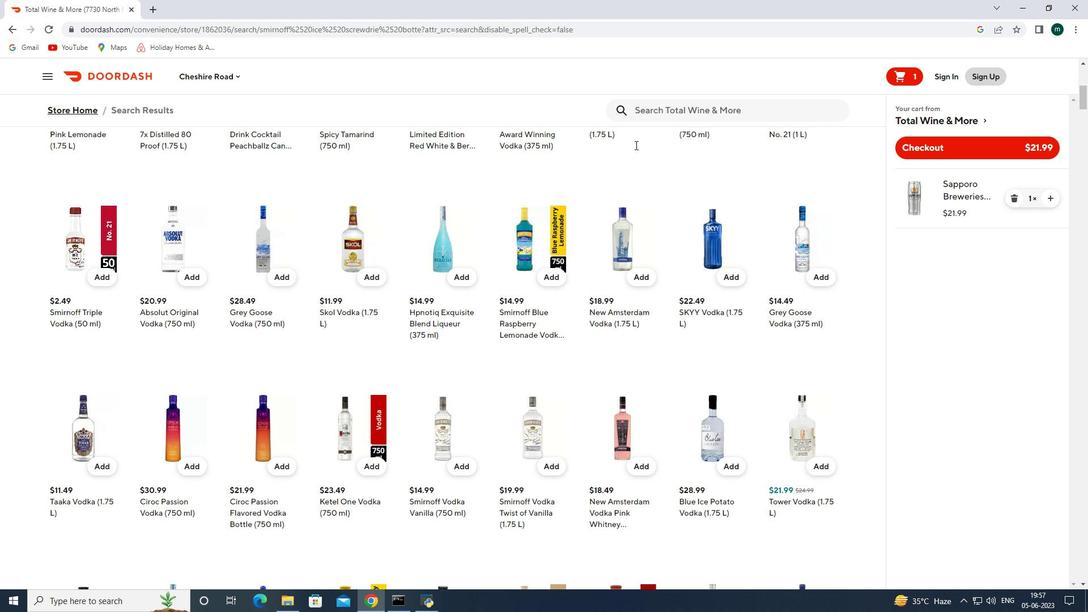
Action: Mouse scrolled (635, 145) with delta (0, 0)
Screenshot: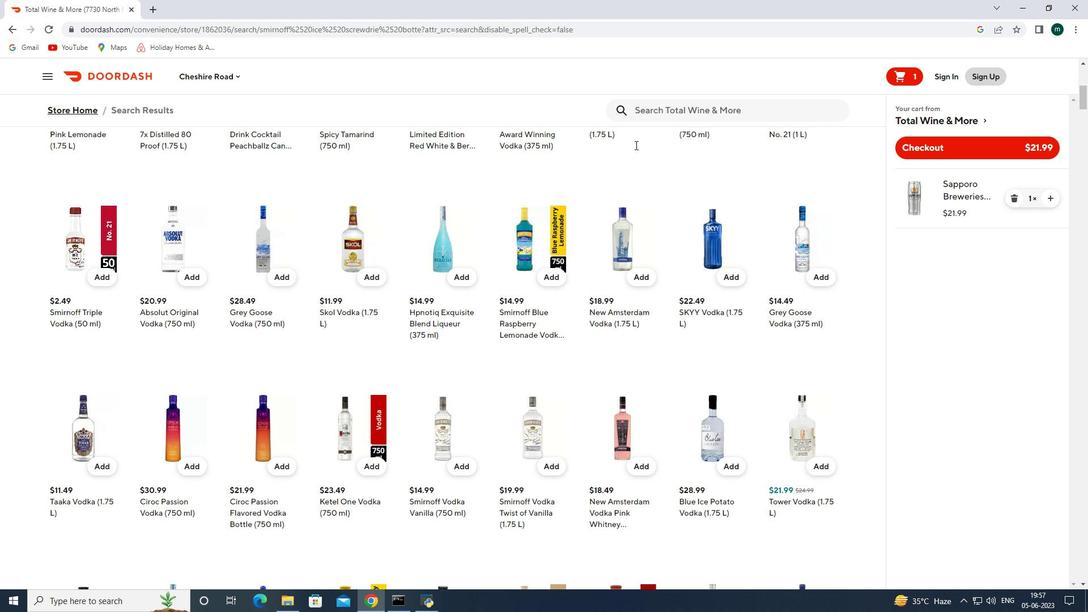 
Action: Mouse scrolled (635, 145) with delta (0, 0)
Screenshot: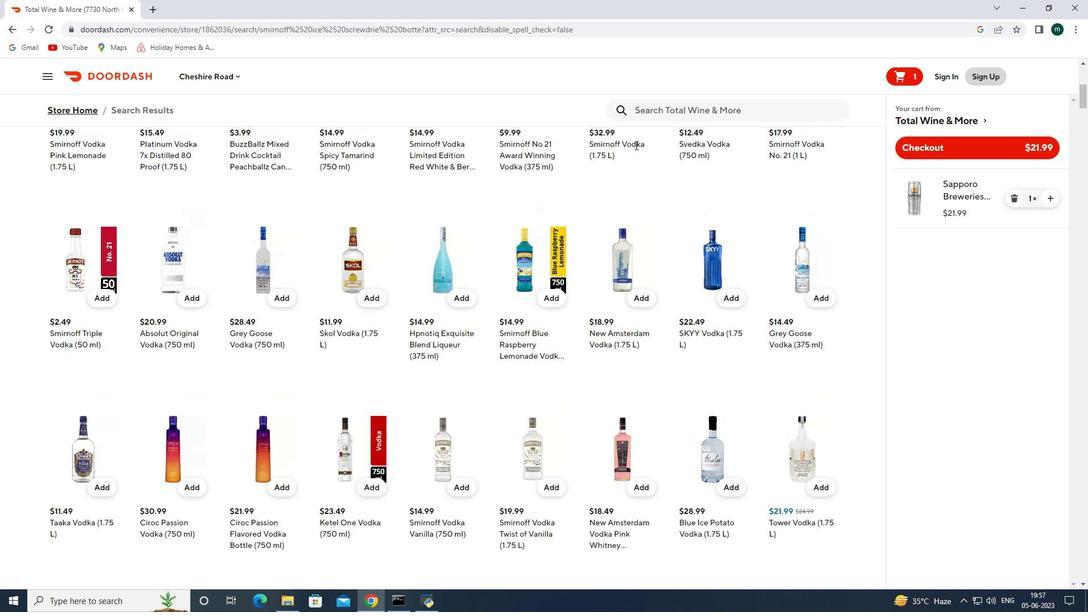 
Action: Mouse scrolled (635, 145) with delta (0, 0)
Screenshot: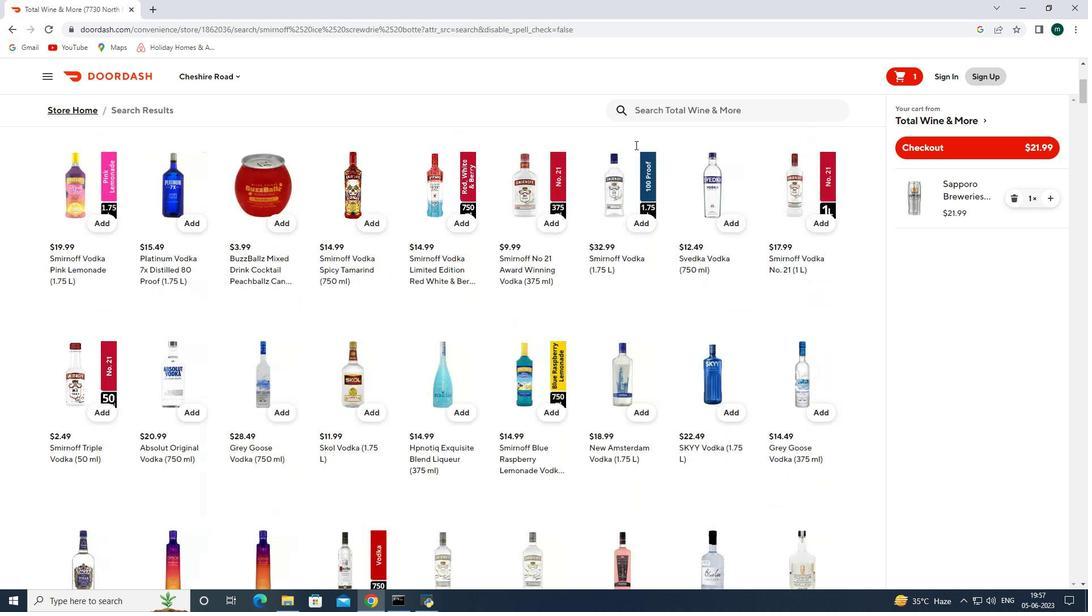 
Action: Mouse scrolled (635, 145) with delta (0, 0)
Screenshot: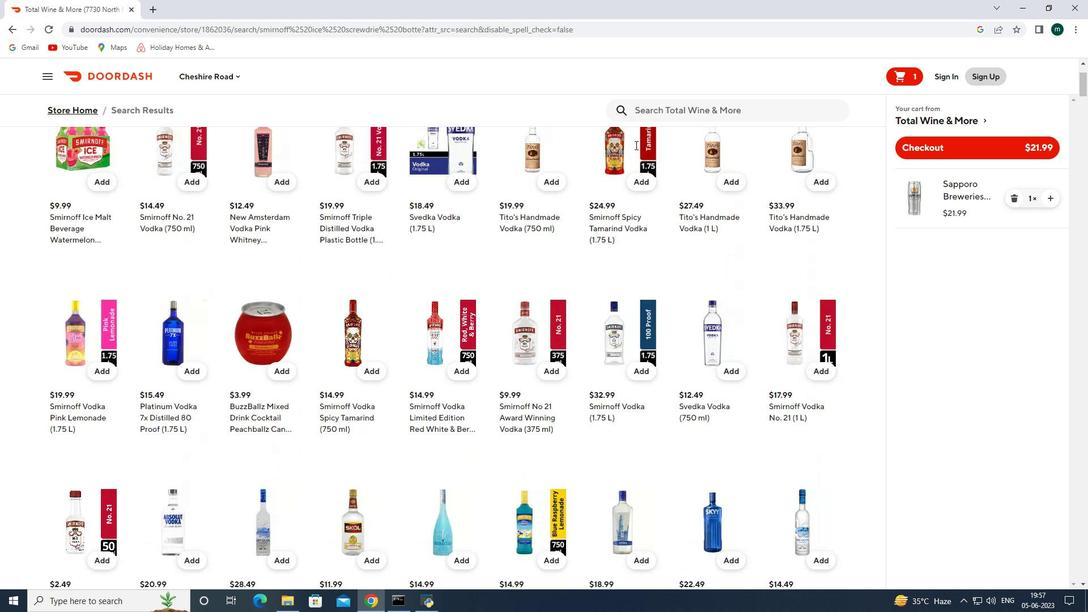 
Action: Mouse scrolled (635, 145) with delta (0, 0)
Screenshot: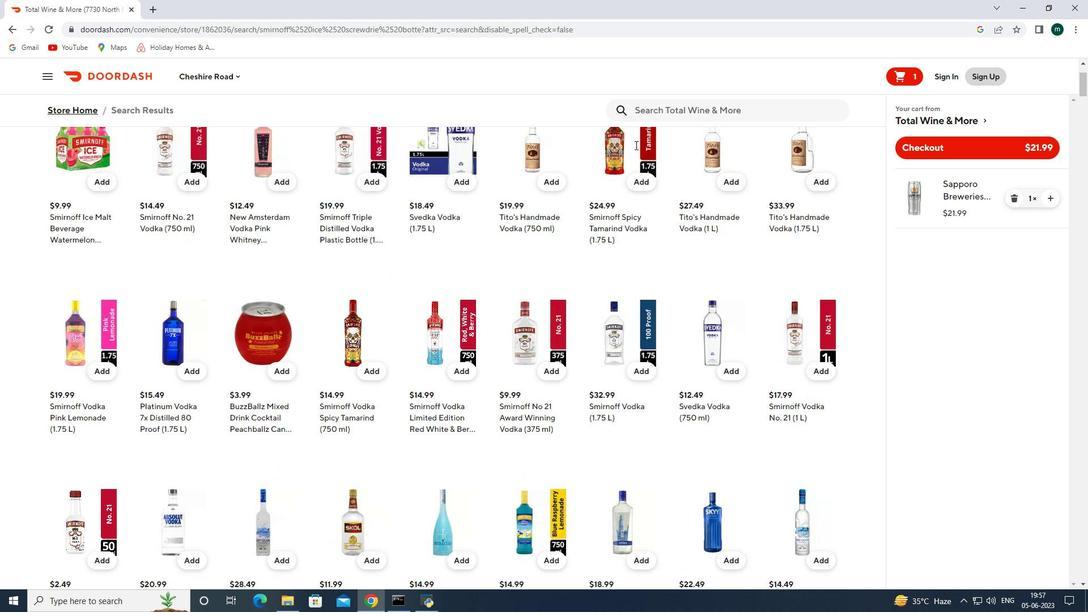 
Action: Mouse pressed left at (635, 145)
Screenshot: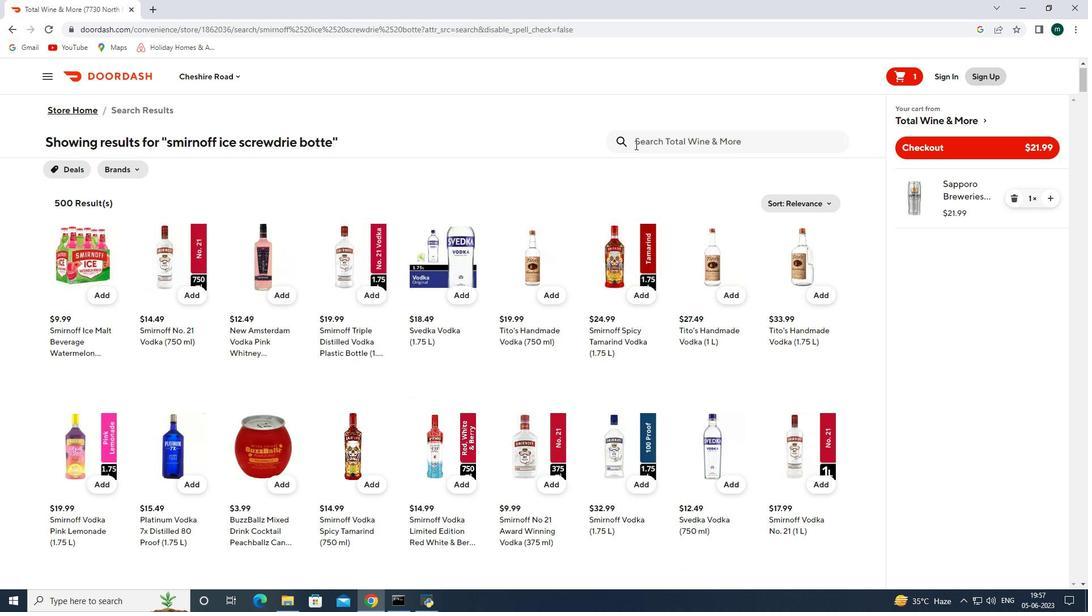 
Action: Mouse moved to (649, 144)
Screenshot: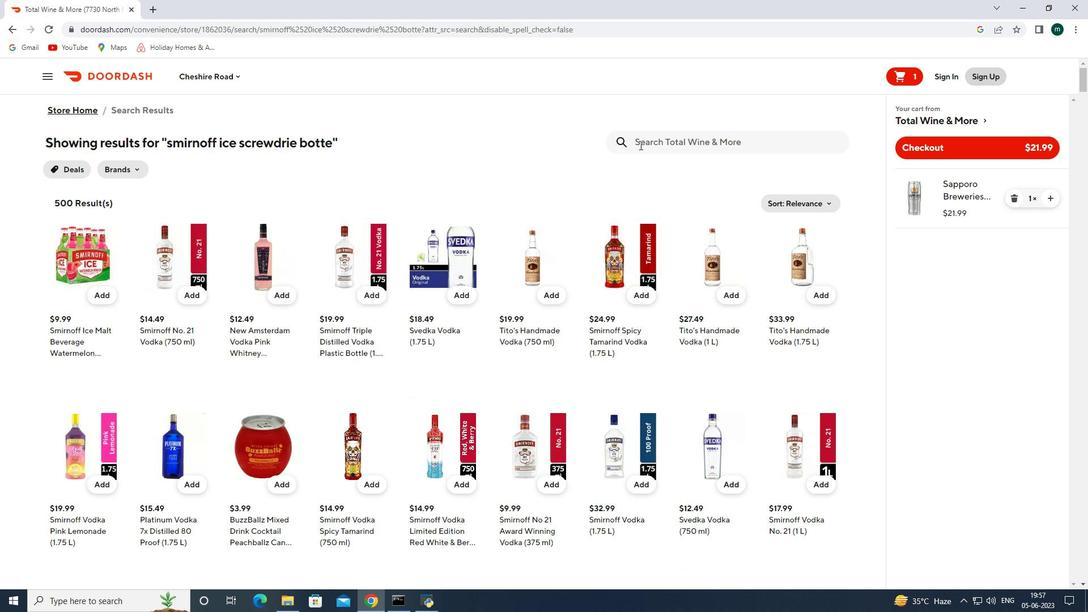 
Action: Mouse pressed left at (649, 144)
Screenshot: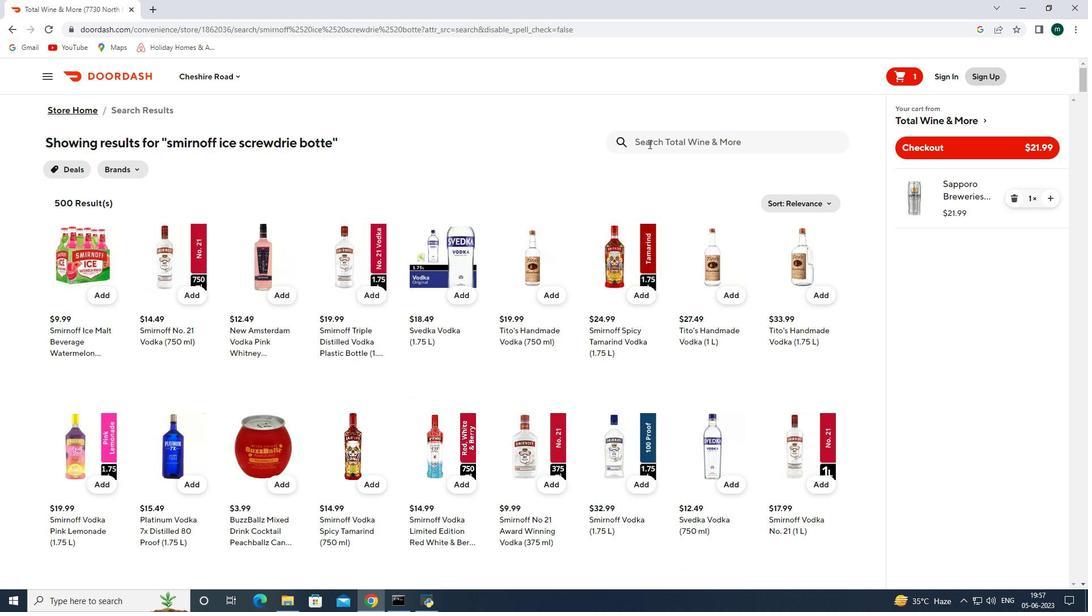 
Action: Key pressed ropiteau<Key.space>pinot<Key.space>noir<Key.enter>
Screenshot: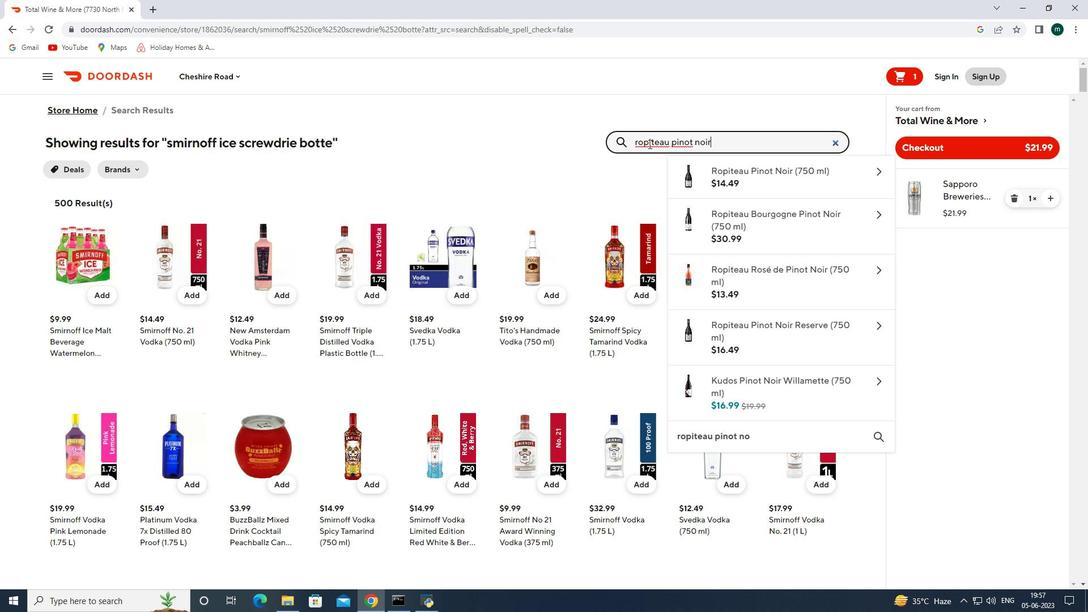 
Action: Mouse moved to (99, 296)
Screenshot: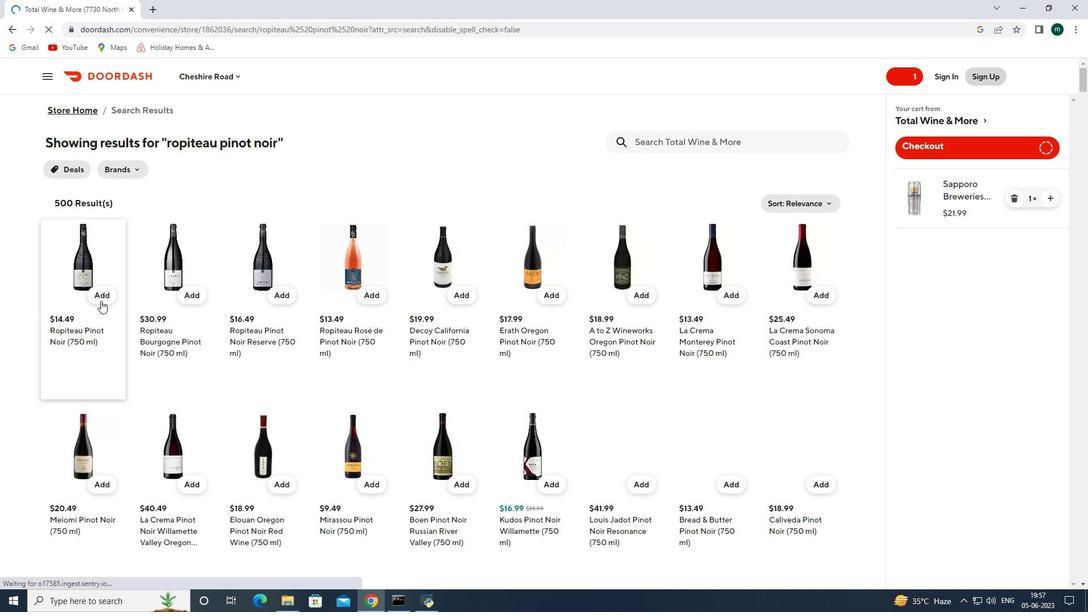
Action: Mouse pressed left at (99, 296)
Screenshot: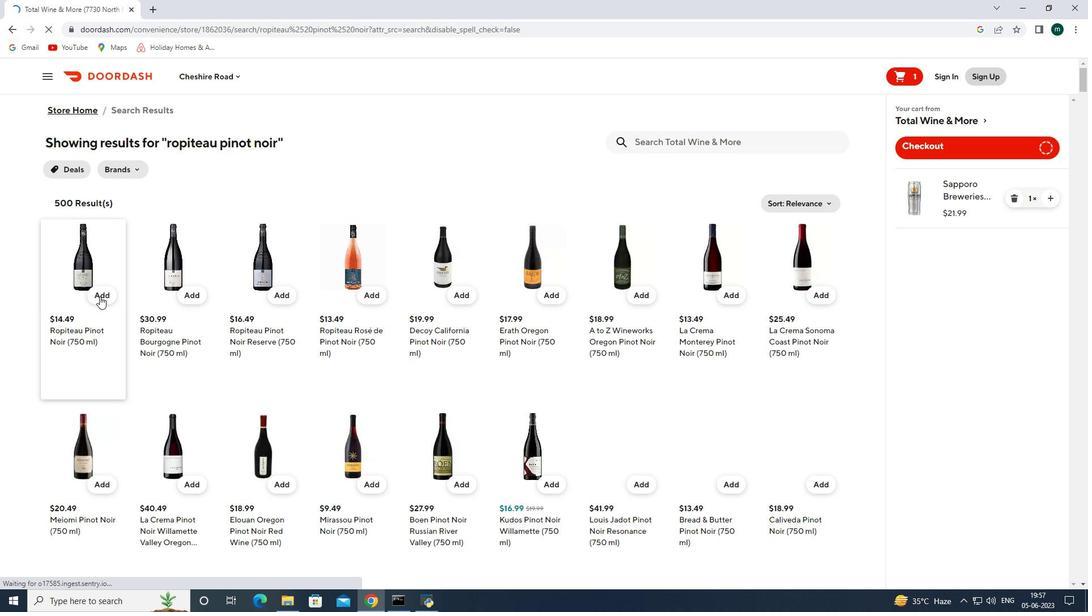 
Action: Mouse moved to (107, 297)
Screenshot: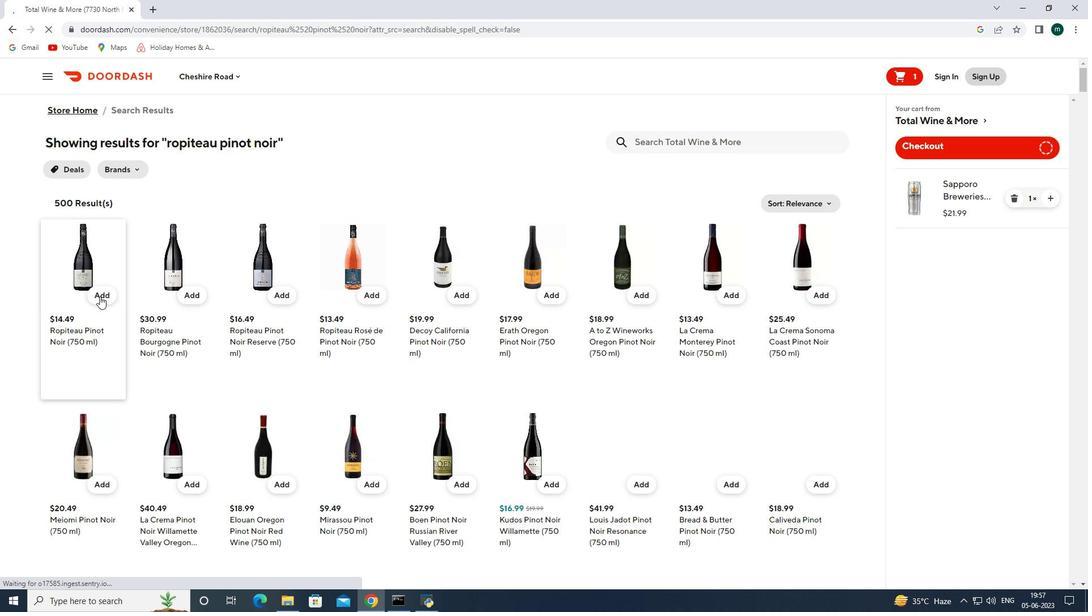 
Action: Mouse pressed left at (107, 297)
Screenshot: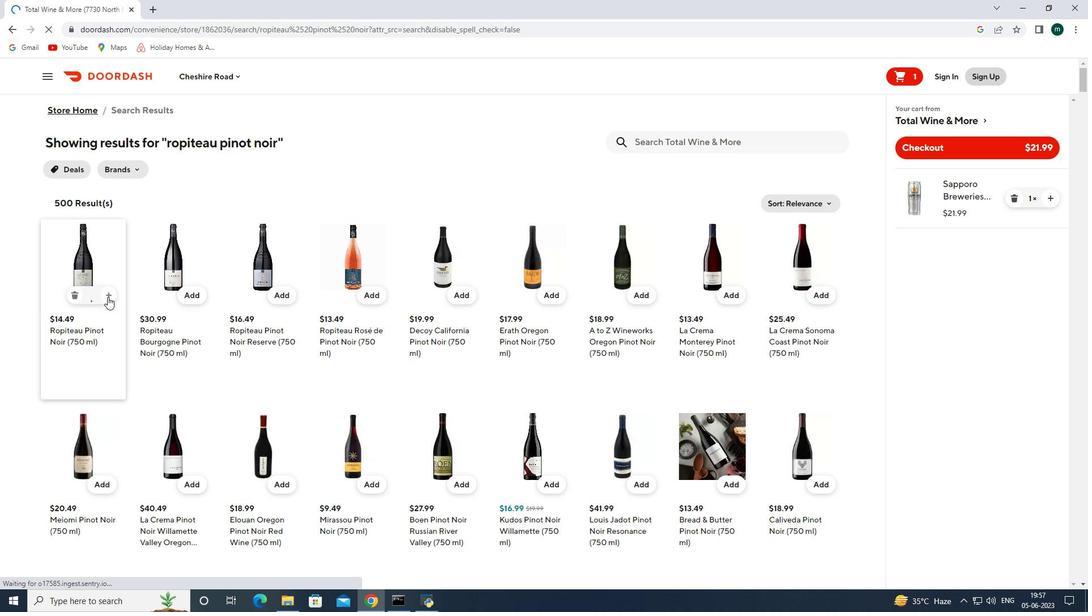 
Action: Mouse pressed left at (107, 297)
Screenshot: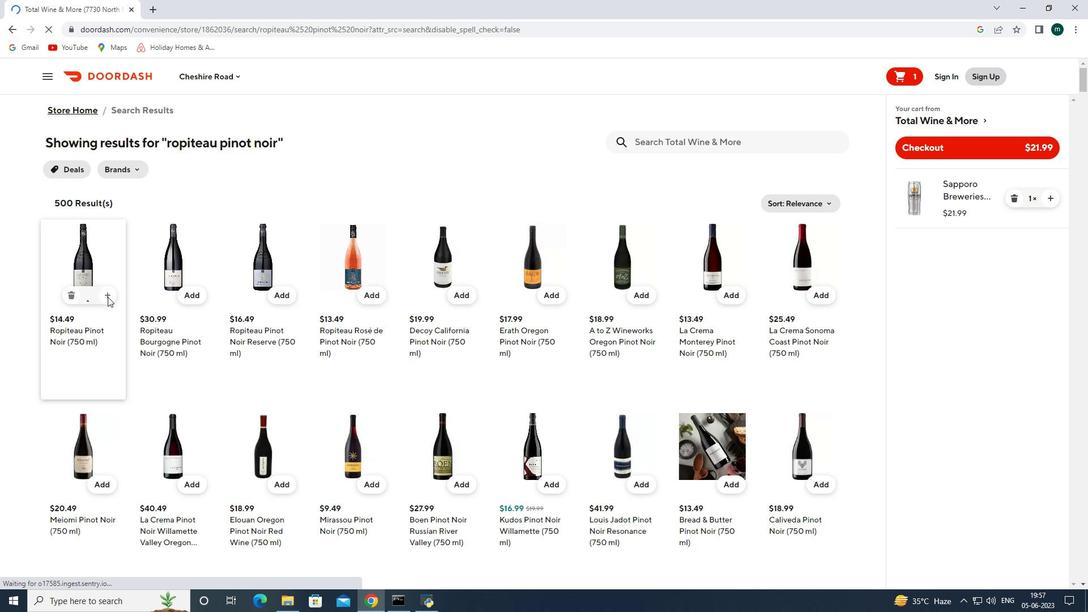 
Action: Mouse pressed left at (107, 297)
Screenshot: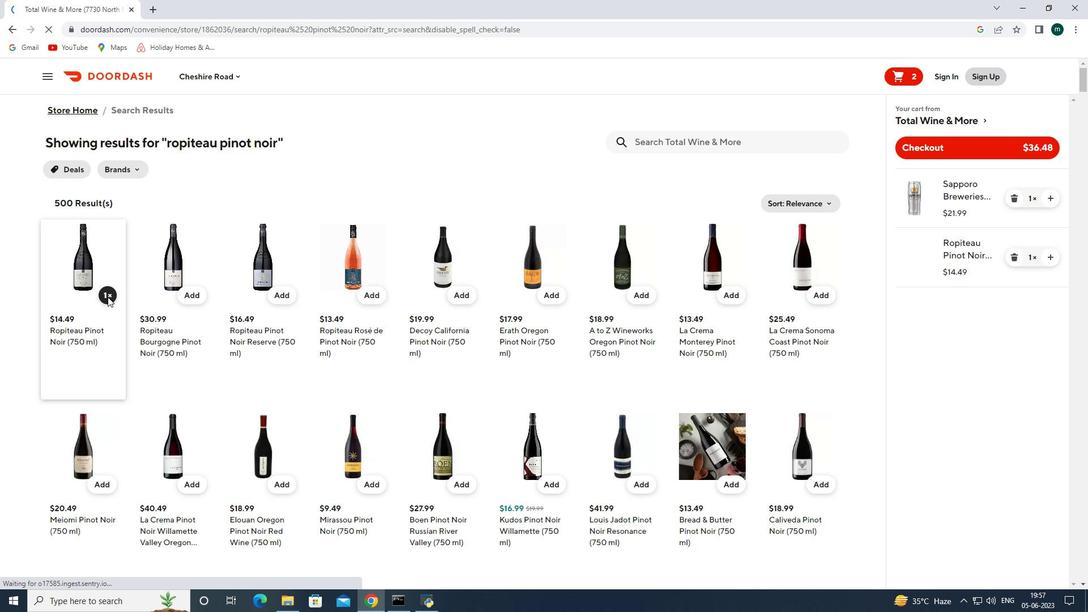 
Action: Mouse pressed left at (107, 297)
Screenshot: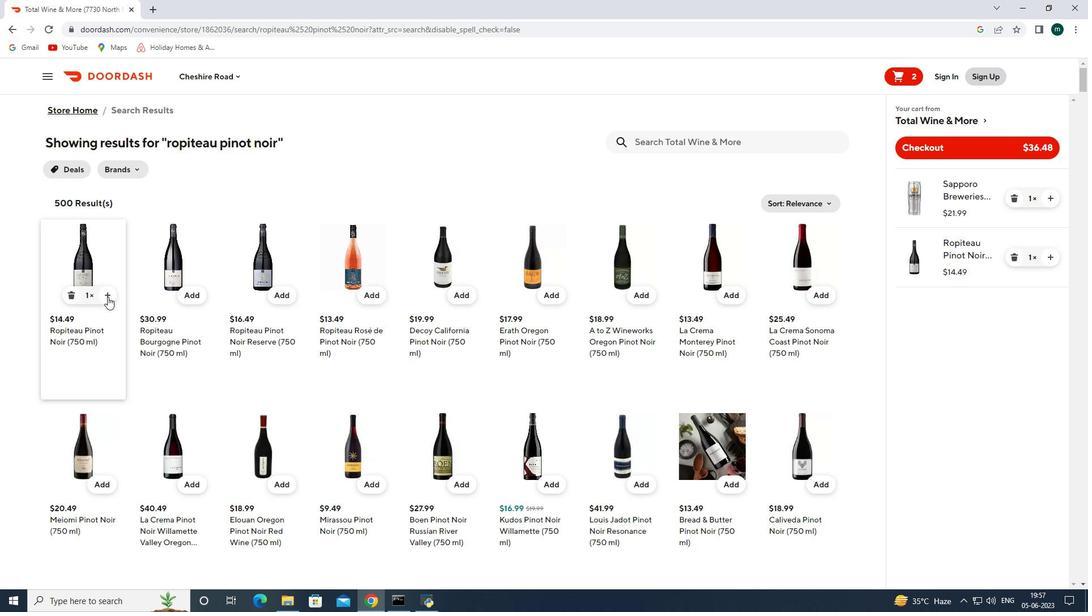 
Action: Mouse pressed left at (107, 297)
Screenshot: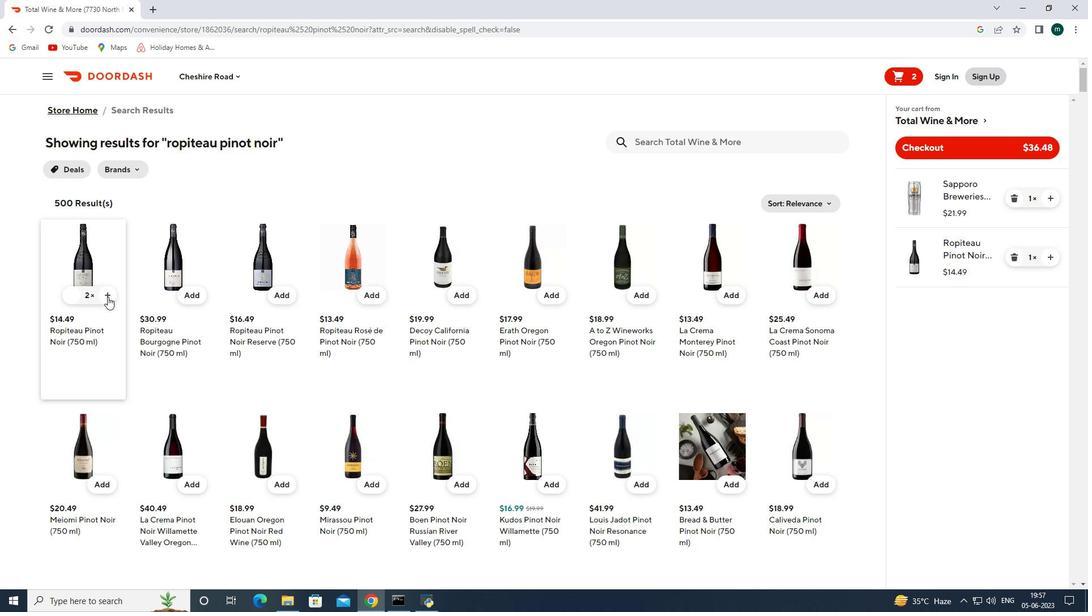 
Action: Mouse moved to (647, 146)
Screenshot: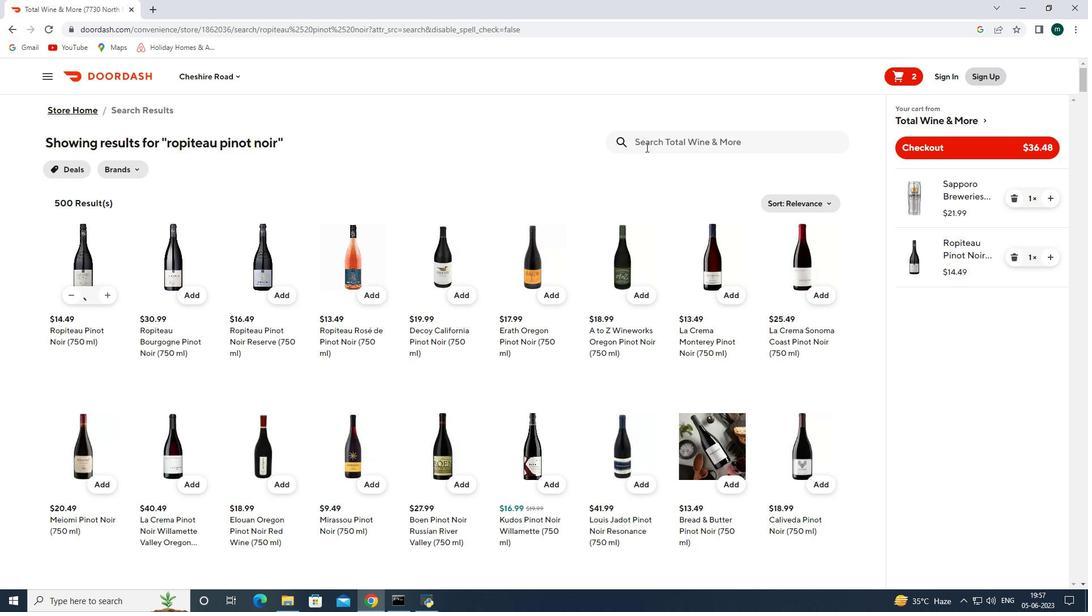 
Action: Mouse pressed left at (647, 146)
Screenshot: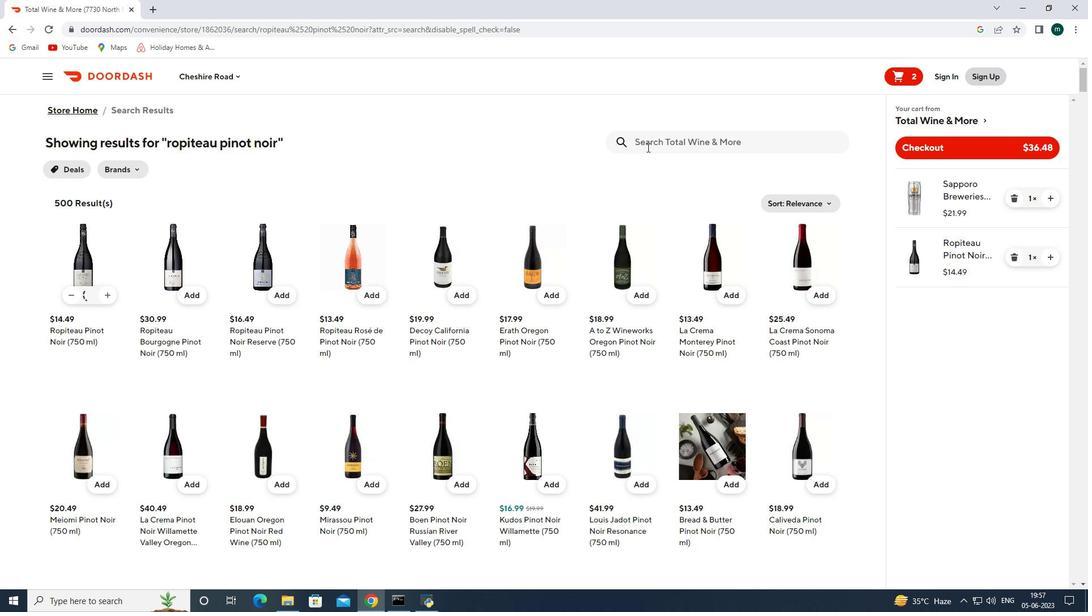 
Action: Key pressed tulamore<Key.space>dew<Key.enter>
Screenshot: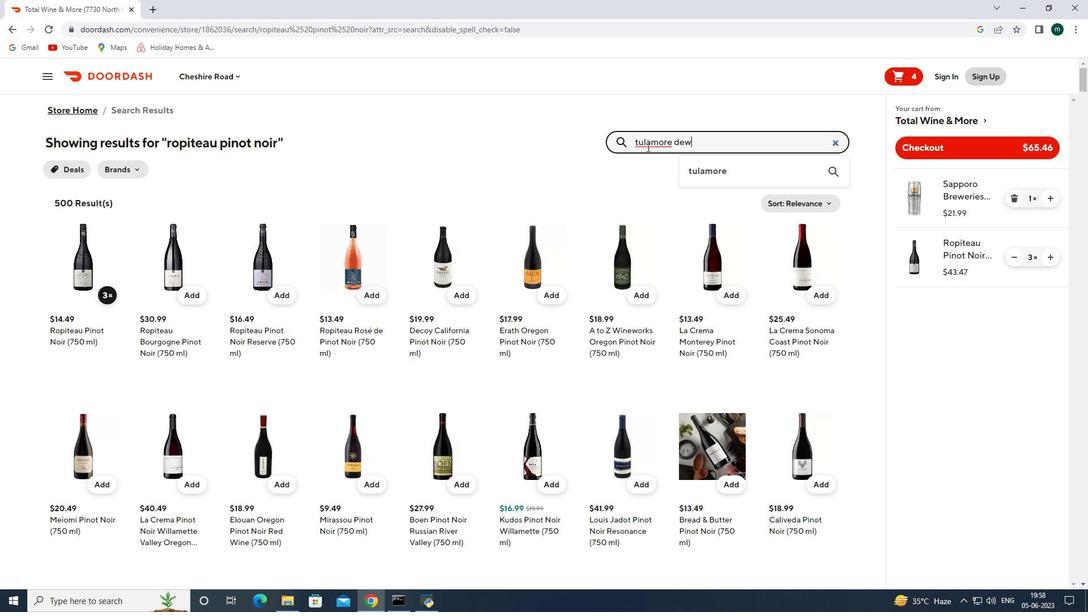 
Action: Mouse moved to (104, 315)
Screenshot: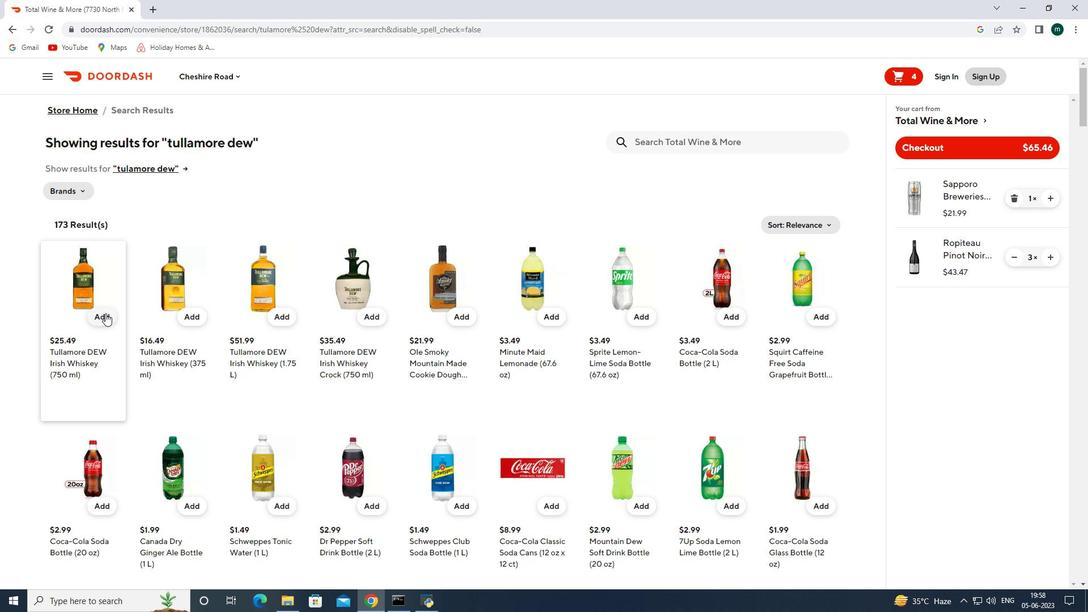 
Action: Mouse pressed left at (104, 315)
Screenshot: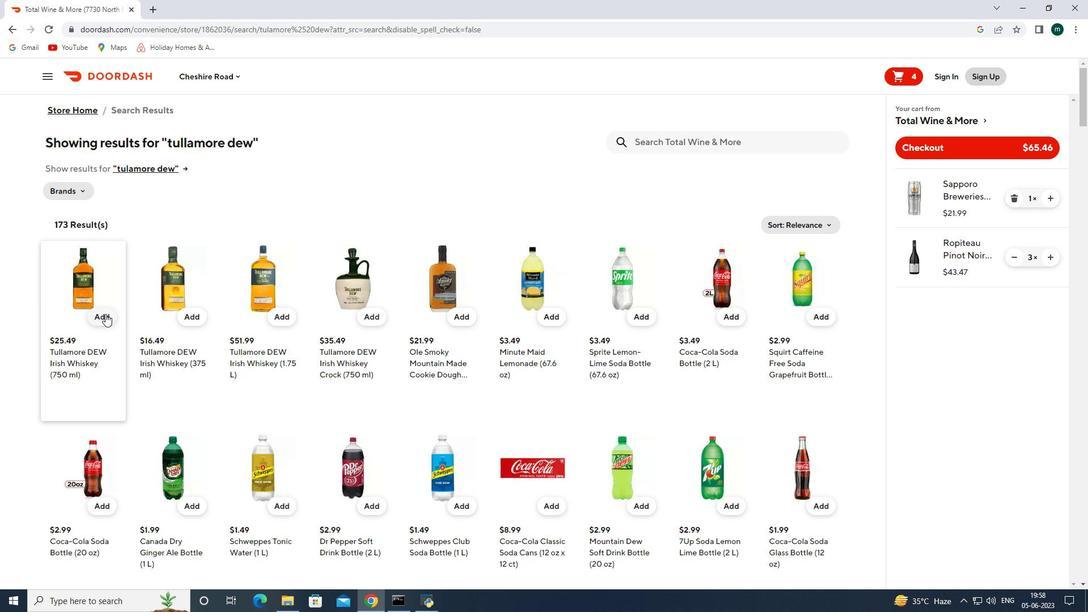 
Action: Mouse moved to (650, 141)
Screenshot: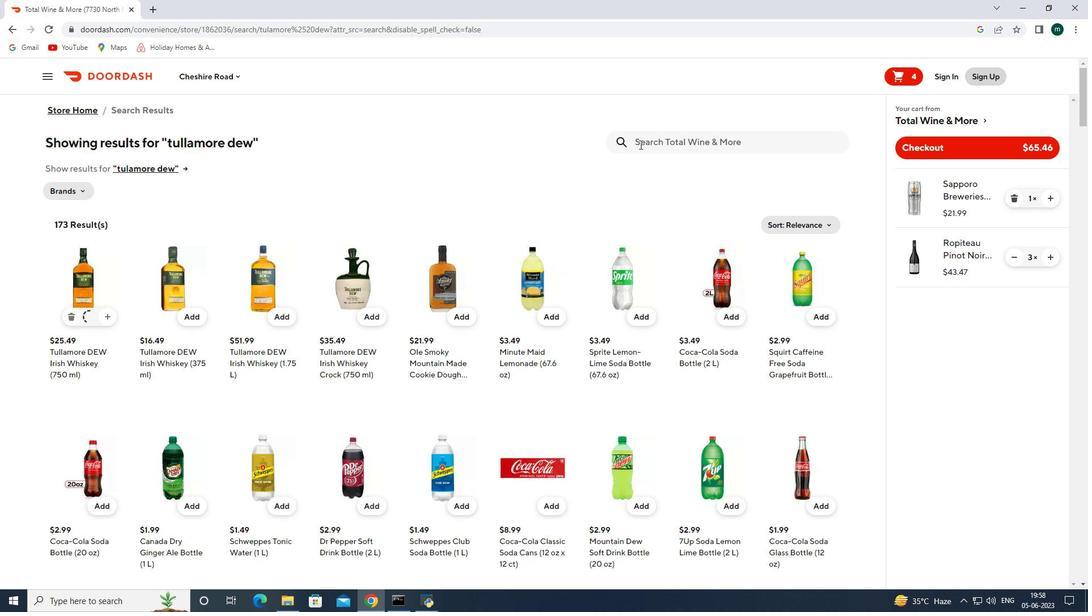 
Action: Mouse pressed left at (650, 141)
Screenshot: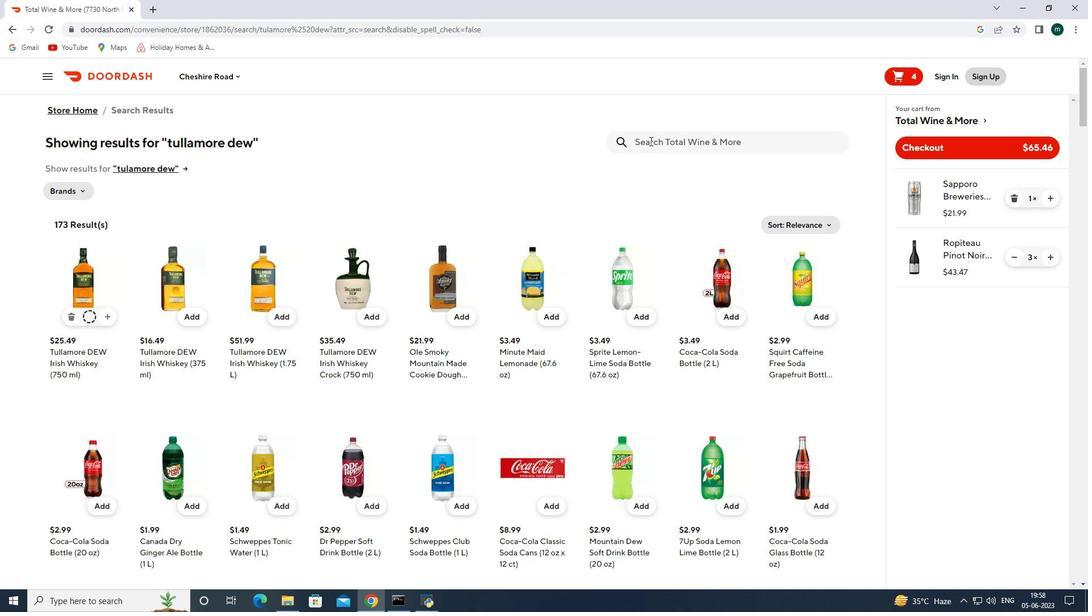 
Action: Key pressed pepsi<Key.space>can<Key.enter>
Screenshot: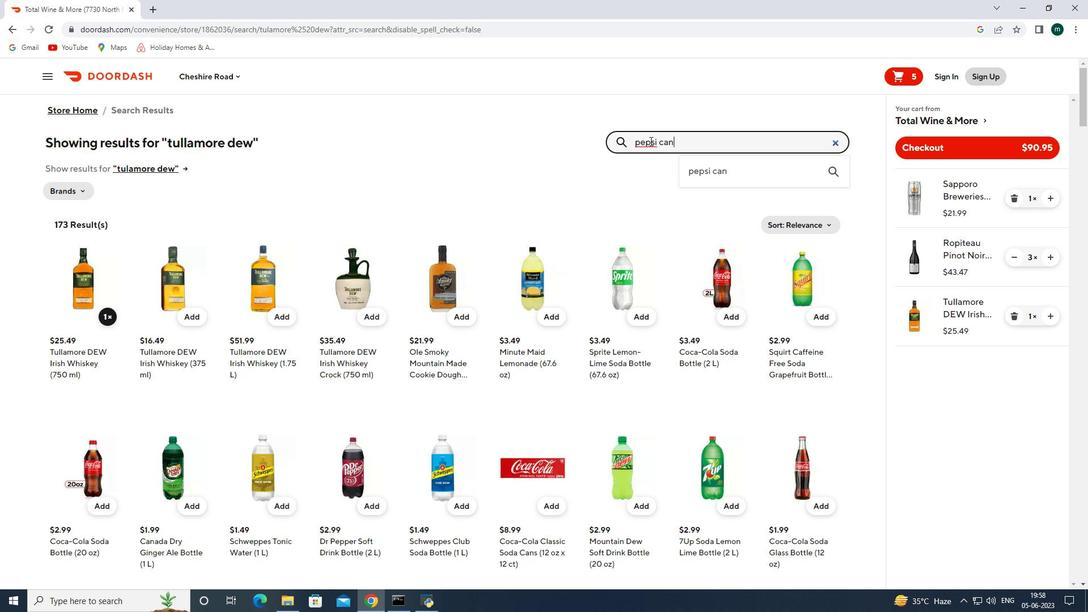 
Action: Mouse moved to (106, 298)
Screenshot: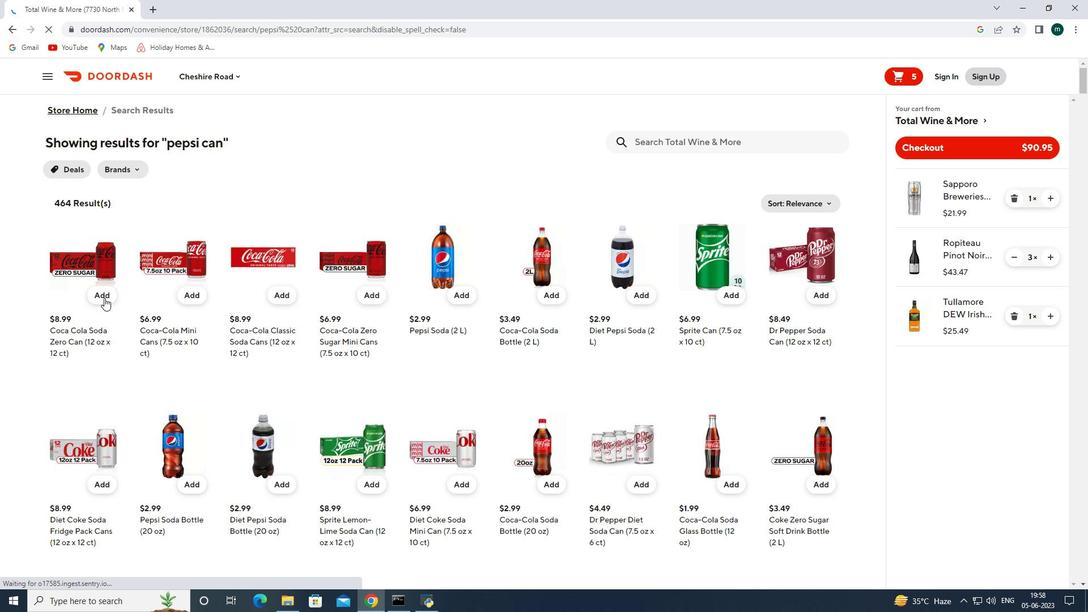 
Action: Mouse pressed left at (106, 298)
Screenshot: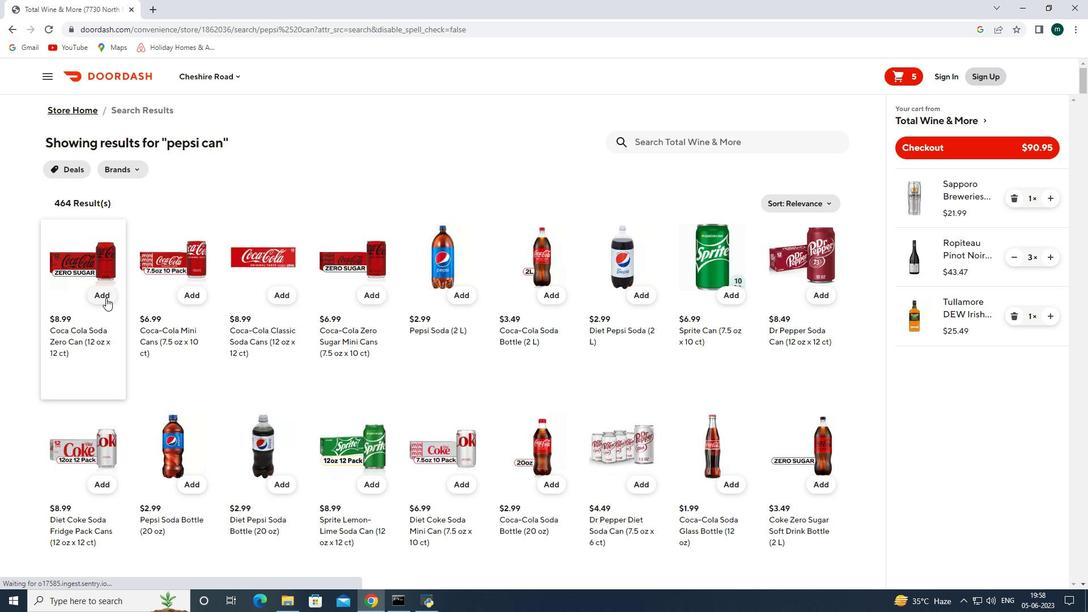 
Action: Mouse pressed left at (106, 298)
Screenshot: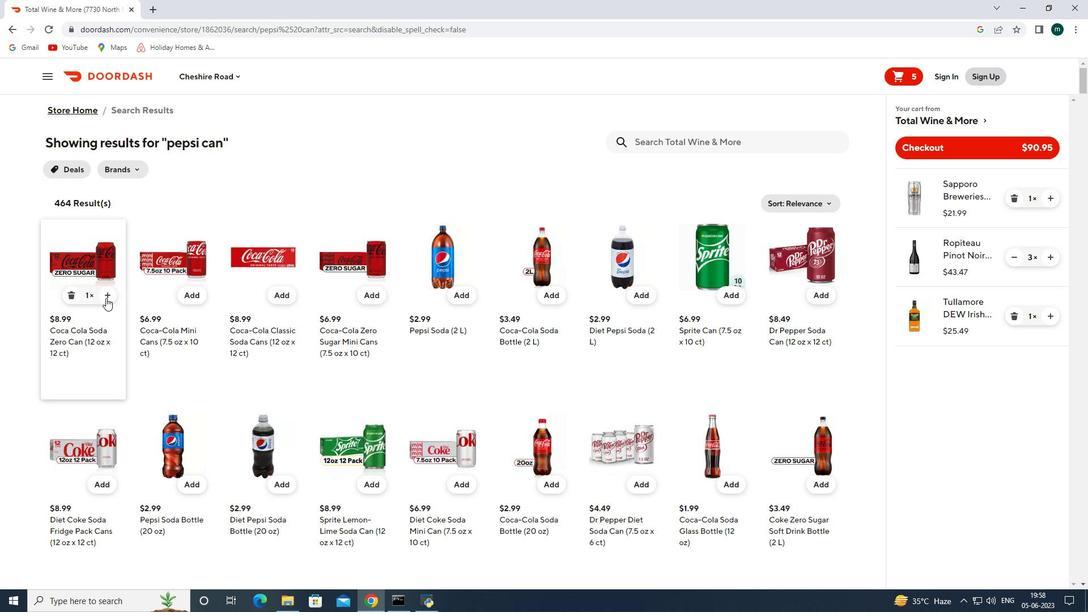 
Action: Mouse moved to (1015, 376)
Screenshot: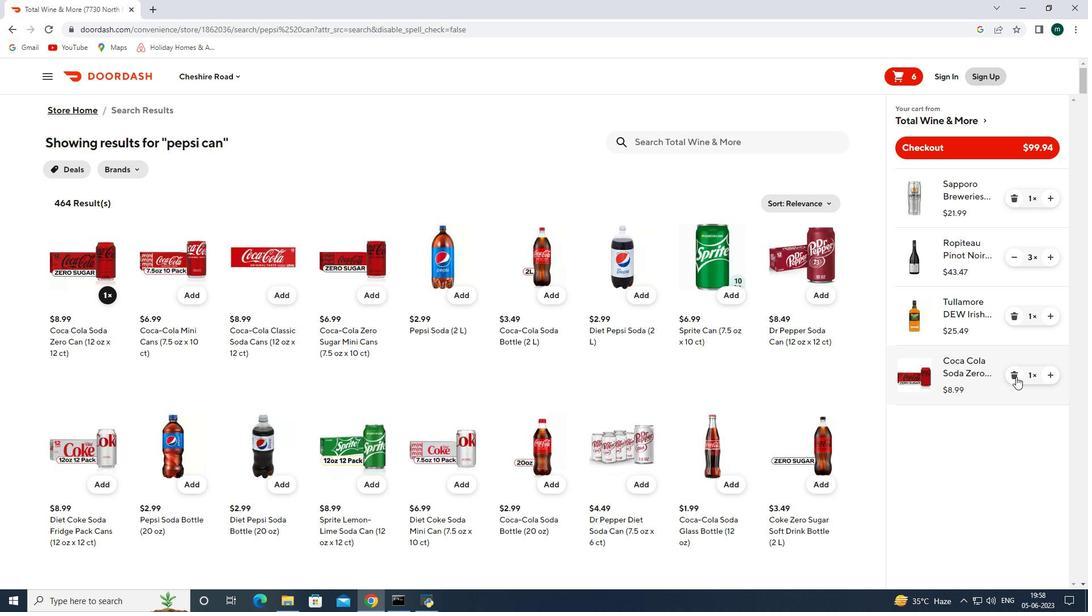 
Action: Mouse pressed left at (1015, 376)
Screenshot: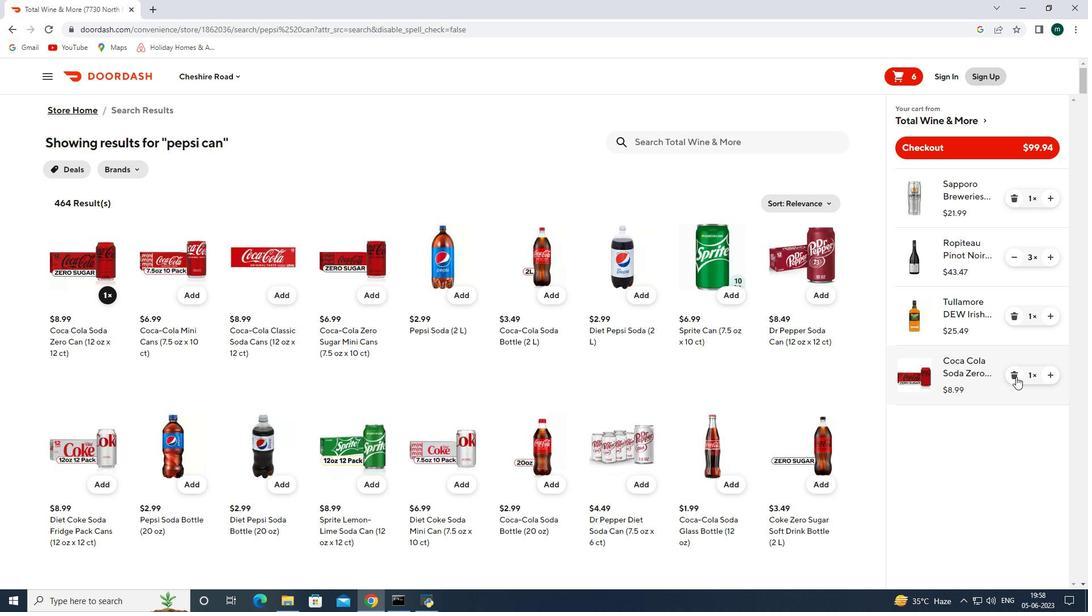 
Action: Mouse moved to (729, 142)
Screenshot: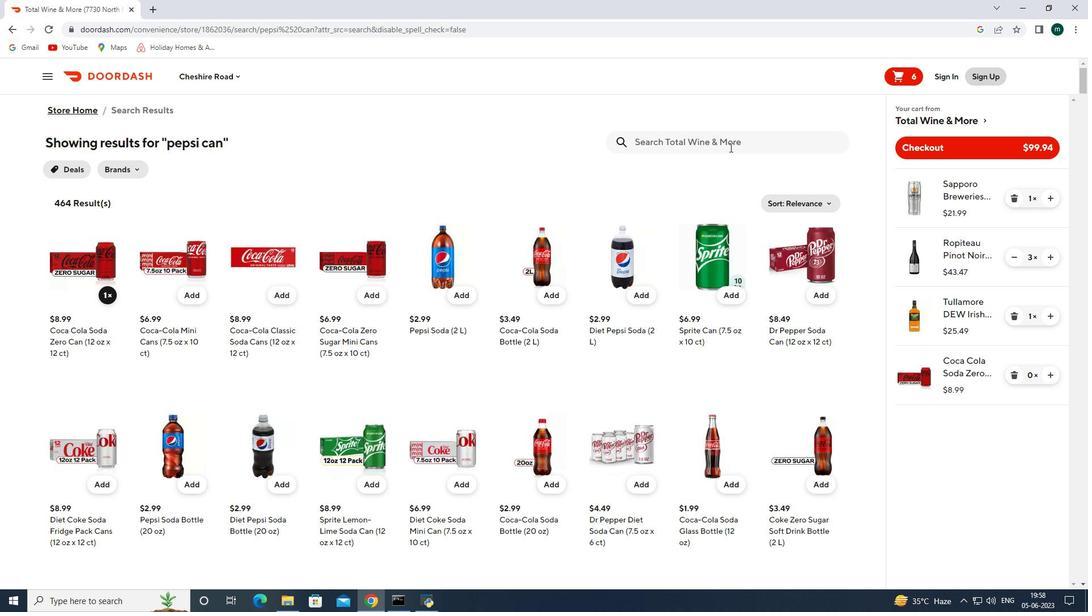 
Action: Mouse pressed left at (729, 142)
Screenshot: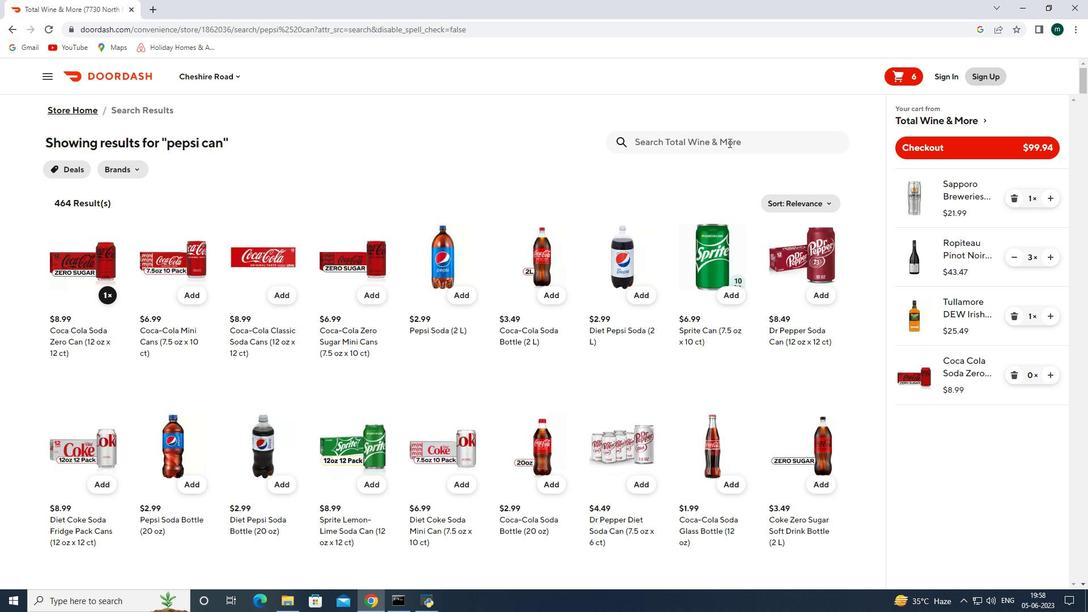 
Action: Key pressed gatorade<Key.space>fruit<Key.space>punch<Key.enter>
Screenshot: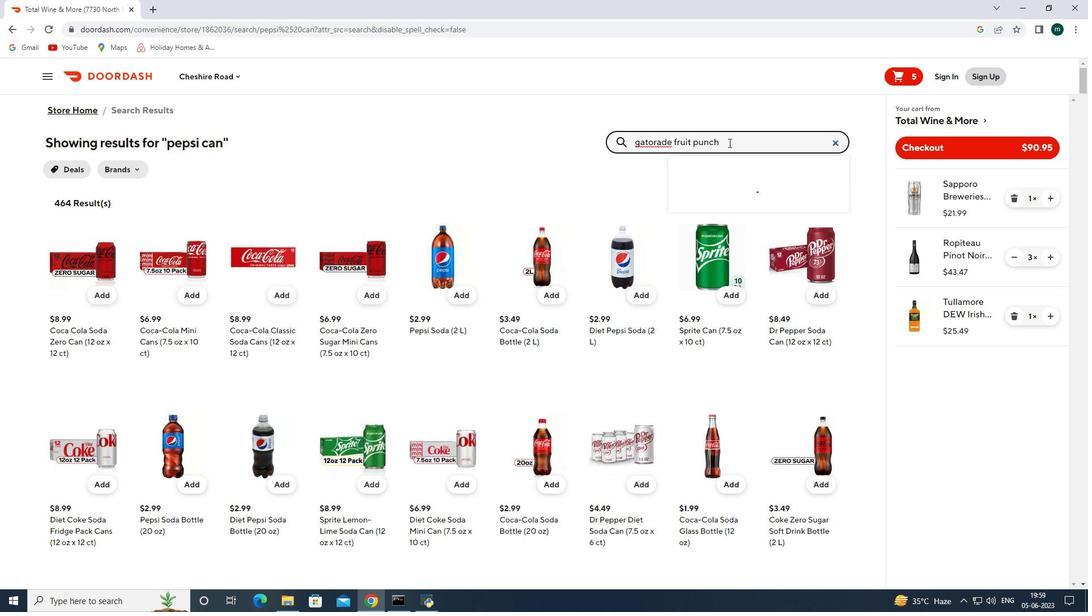 
Action: Mouse pressed left at (729, 142)
Screenshot: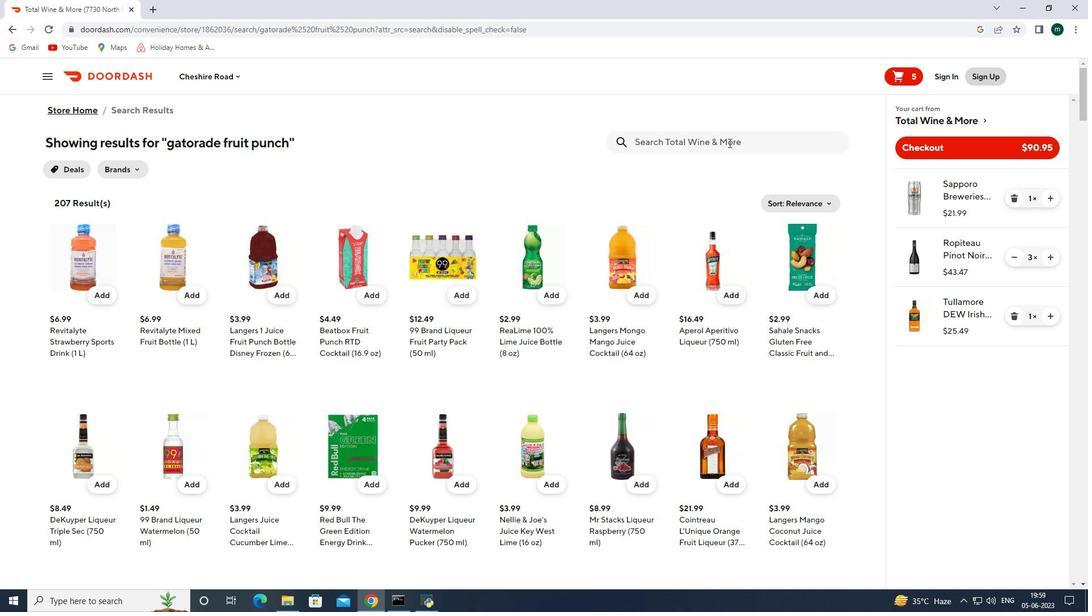 
Action: Key pressed sol<Key.space>bottle<Key.enter>
Screenshot: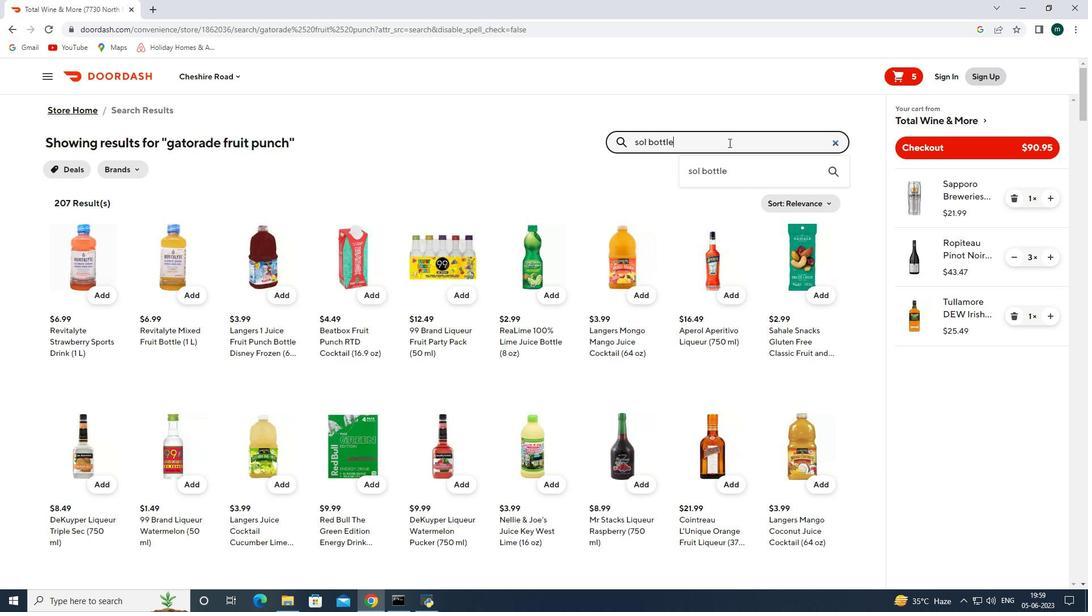 
Action: Mouse pressed left at (729, 142)
Screenshot: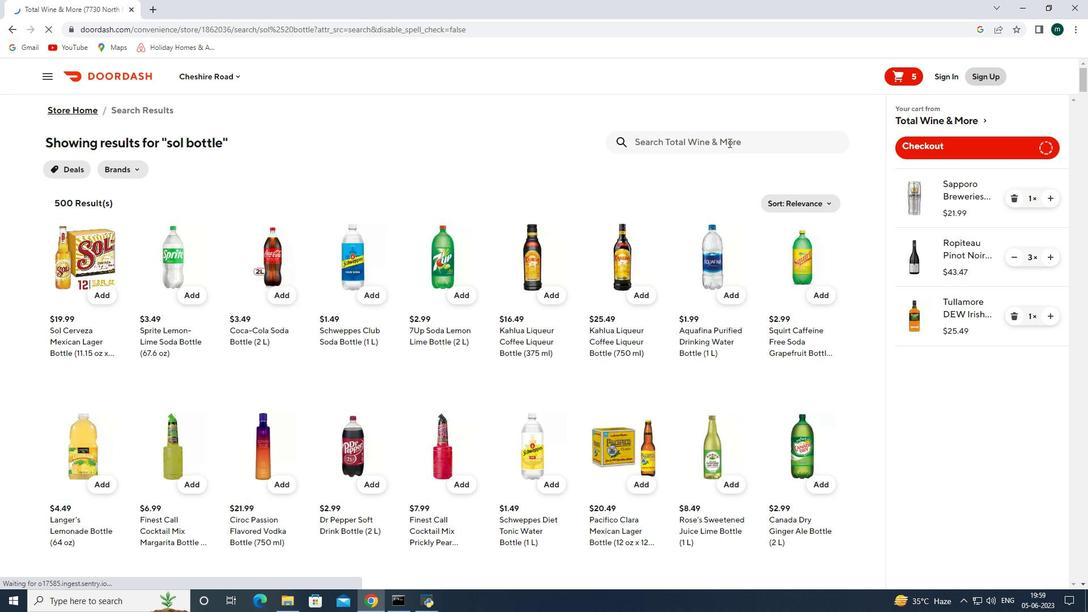 
Action: Key pressed good<Key.space>crisp<Key.space>original<Key.enter>
Screenshot: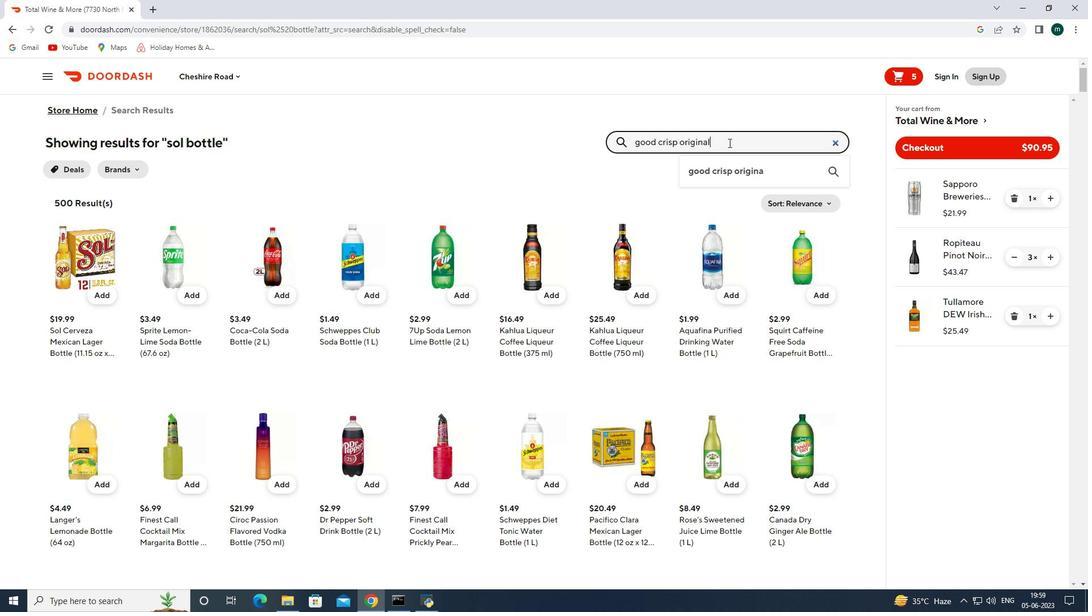 
Action: Mouse moved to (940, 145)
Screenshot: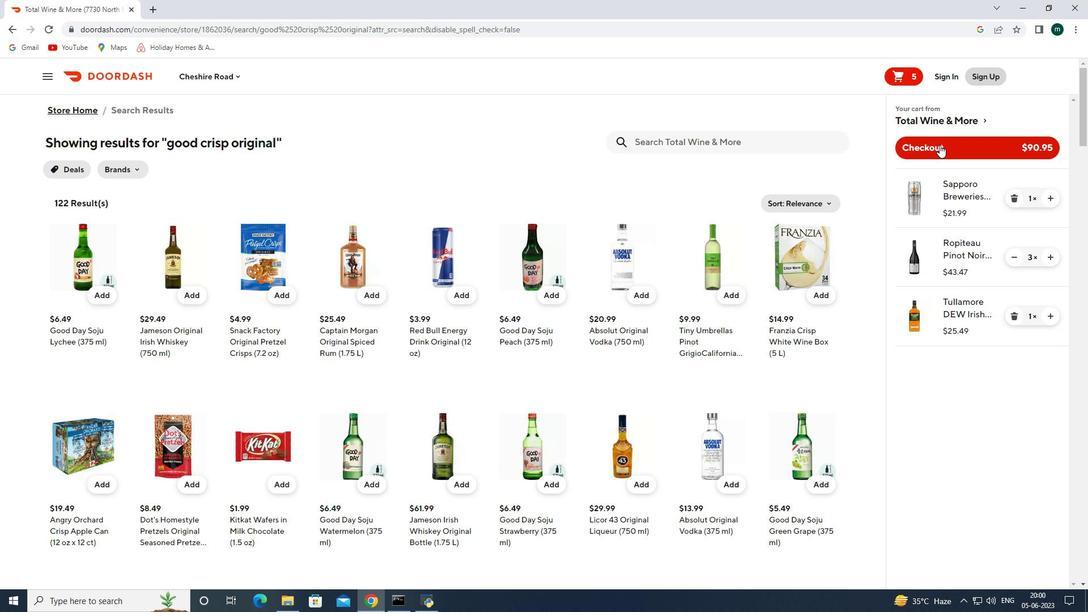 
Action: Mouse pressed left at (940, 145)
Screenshot: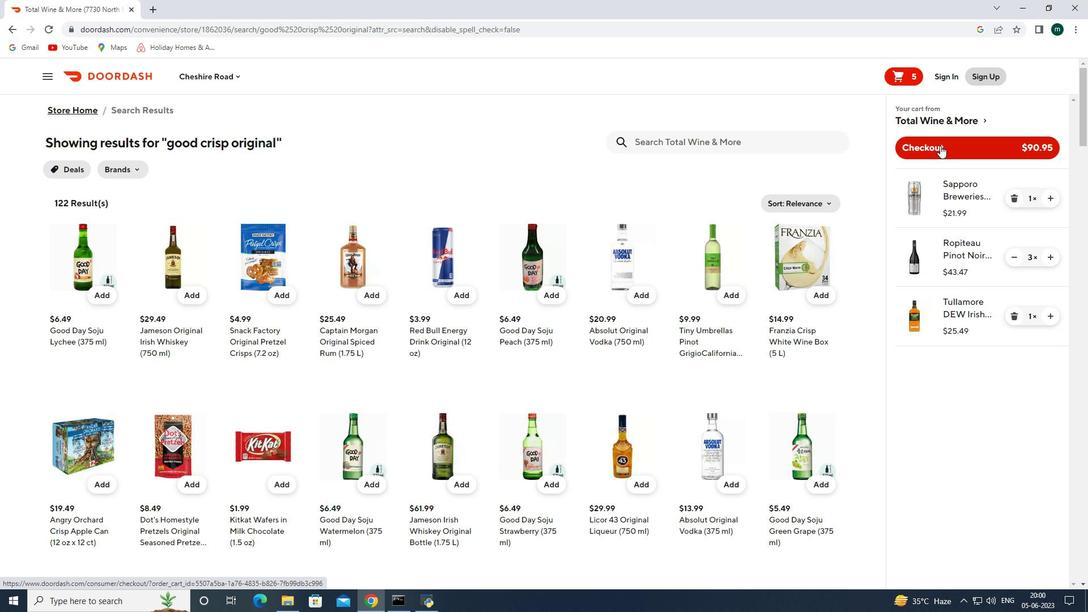 
